 Task: Get a notification when it's time for the morning meditation.
Action: Mouse moved to (96, 119)
Screenshot: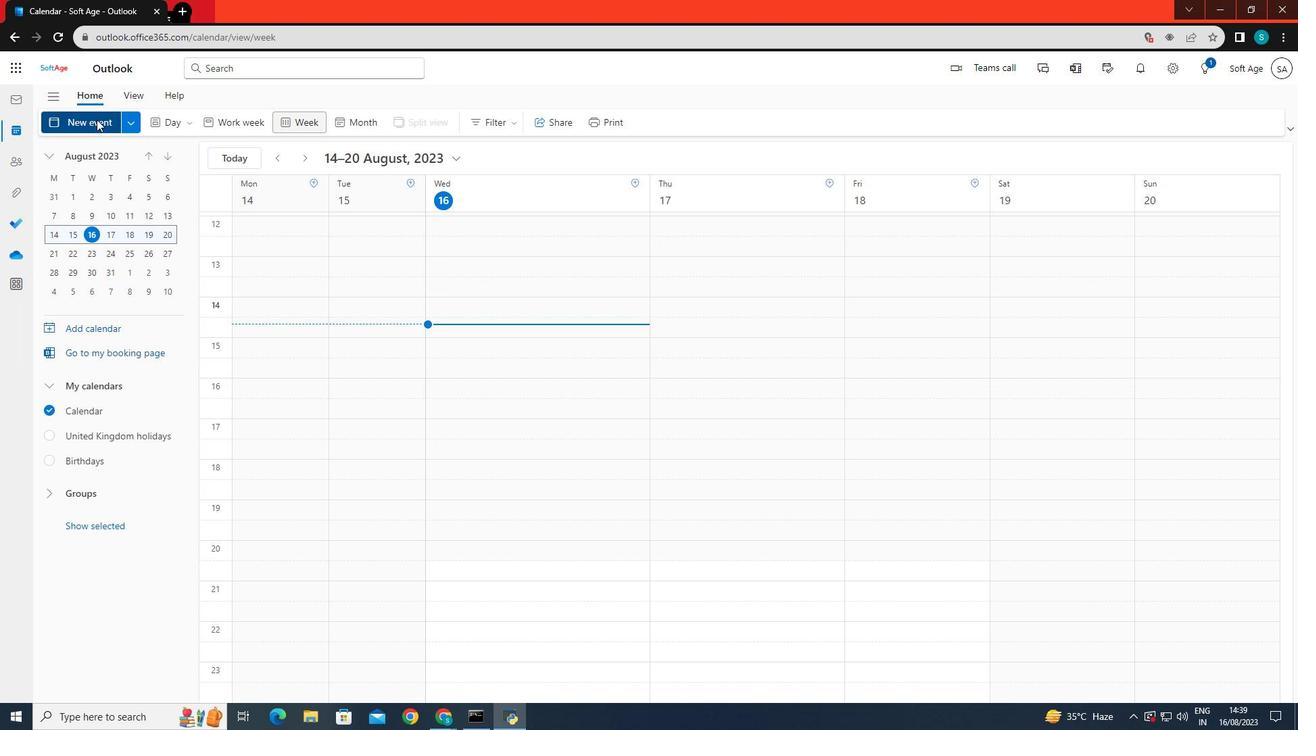 
Action: Mouse pressed left at (96, 119)
Screenshot: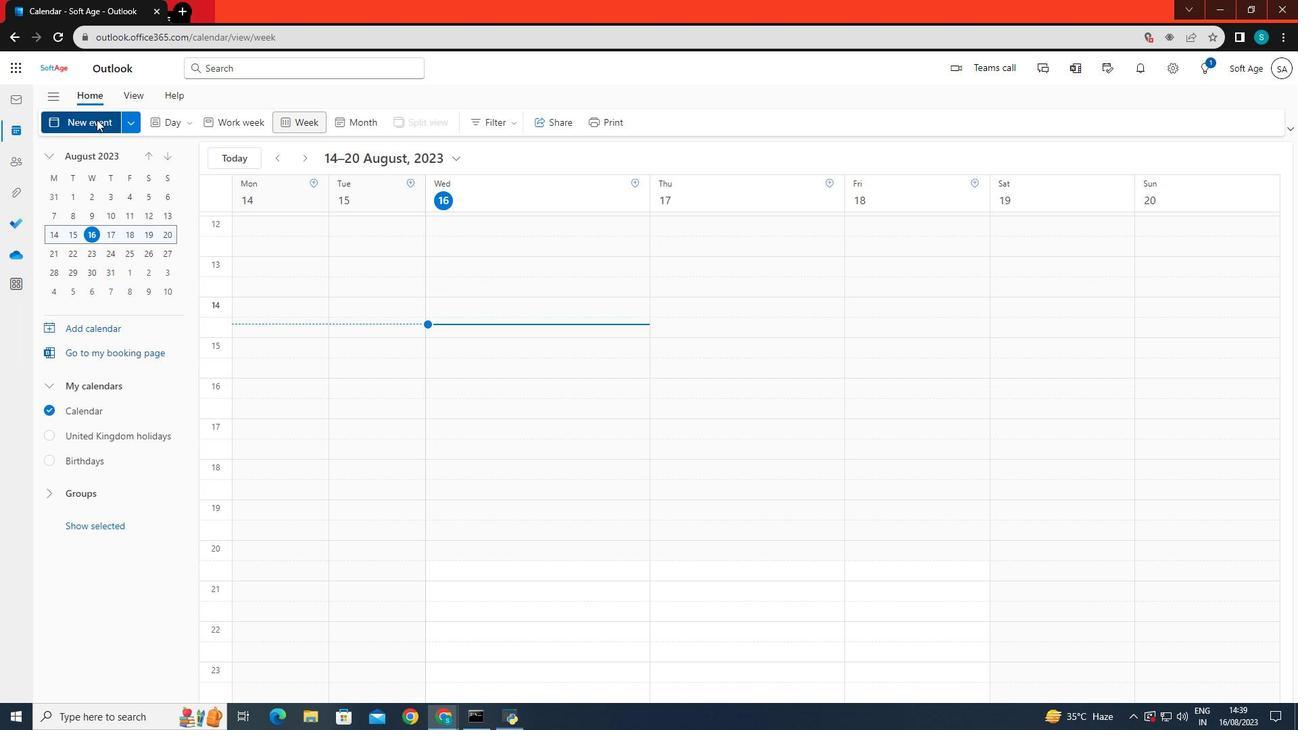 
Action: Mouse moved to (363, 200)
Screenshot: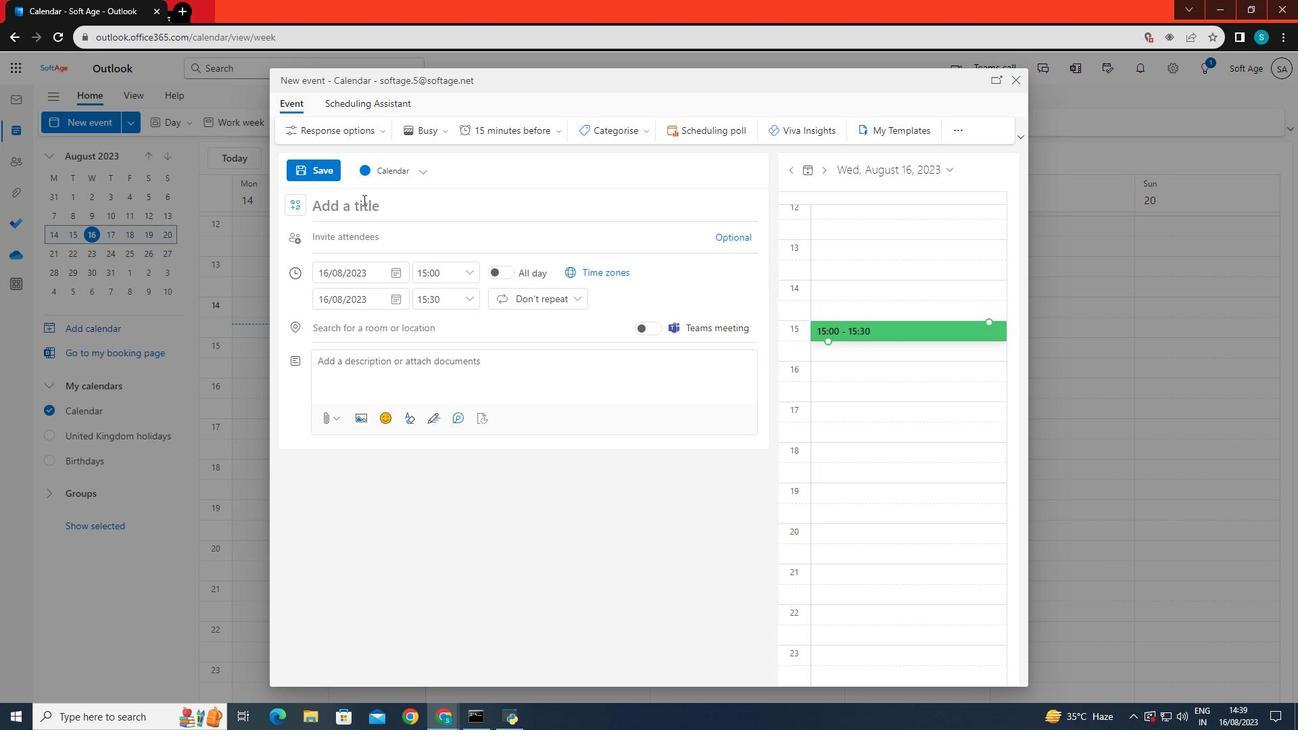 
Action: Mouse pressed left at (363, 200)
Screenshot: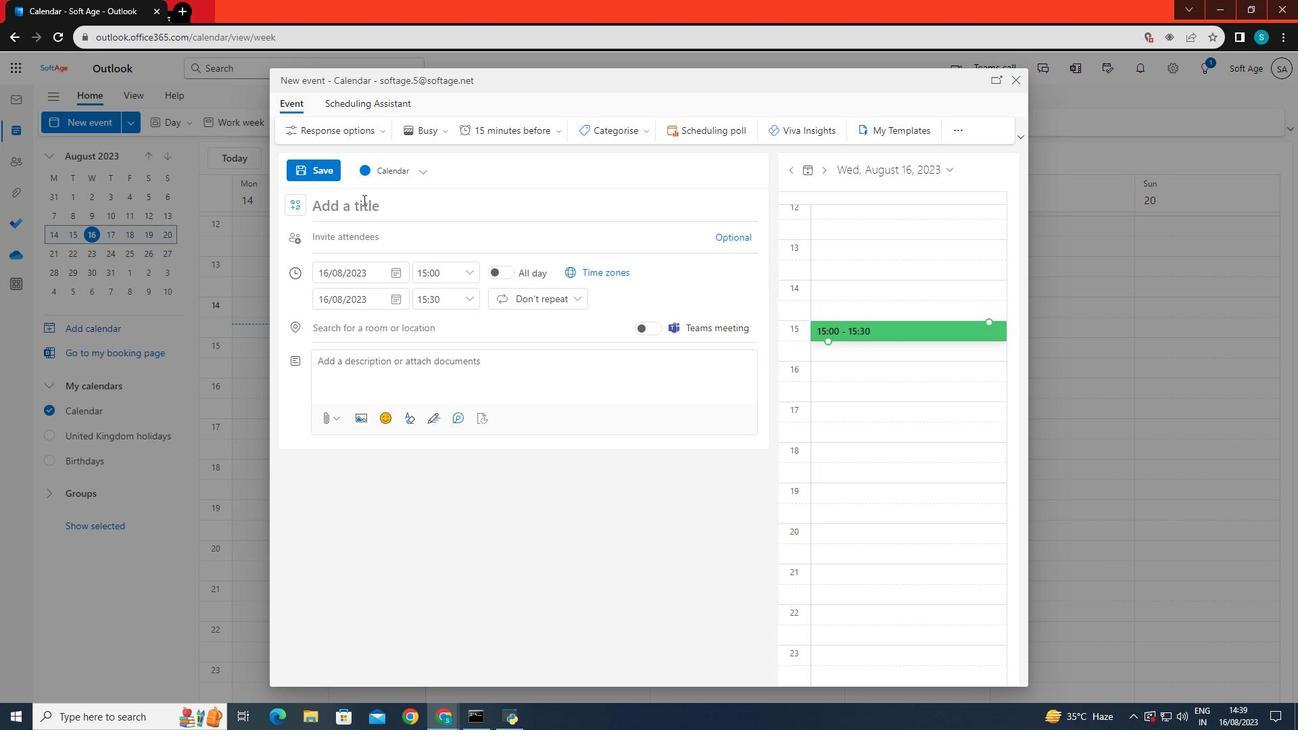 
Action: Mouse moved to (363, 204)
Screenshot: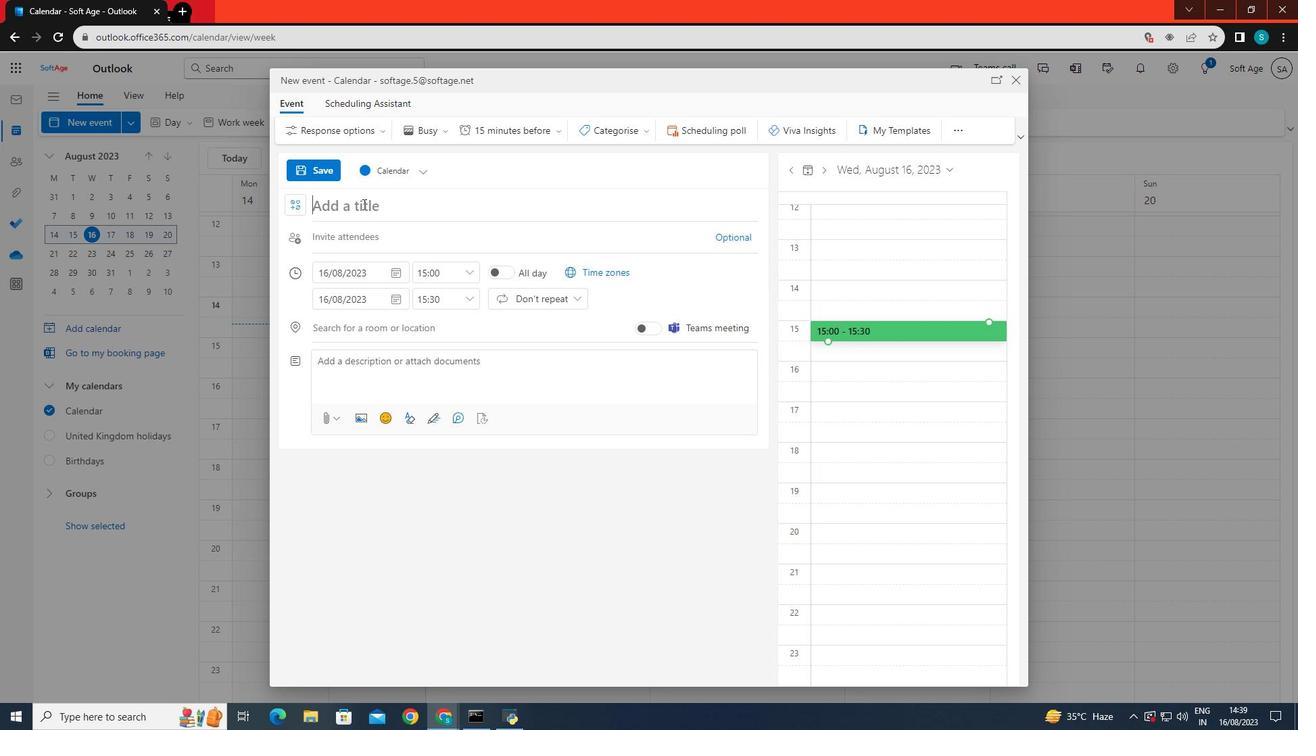 
Action: Key pressed <Key.caps_lock>N<Key.caps_lock>otification<Key.space>
Screenshot: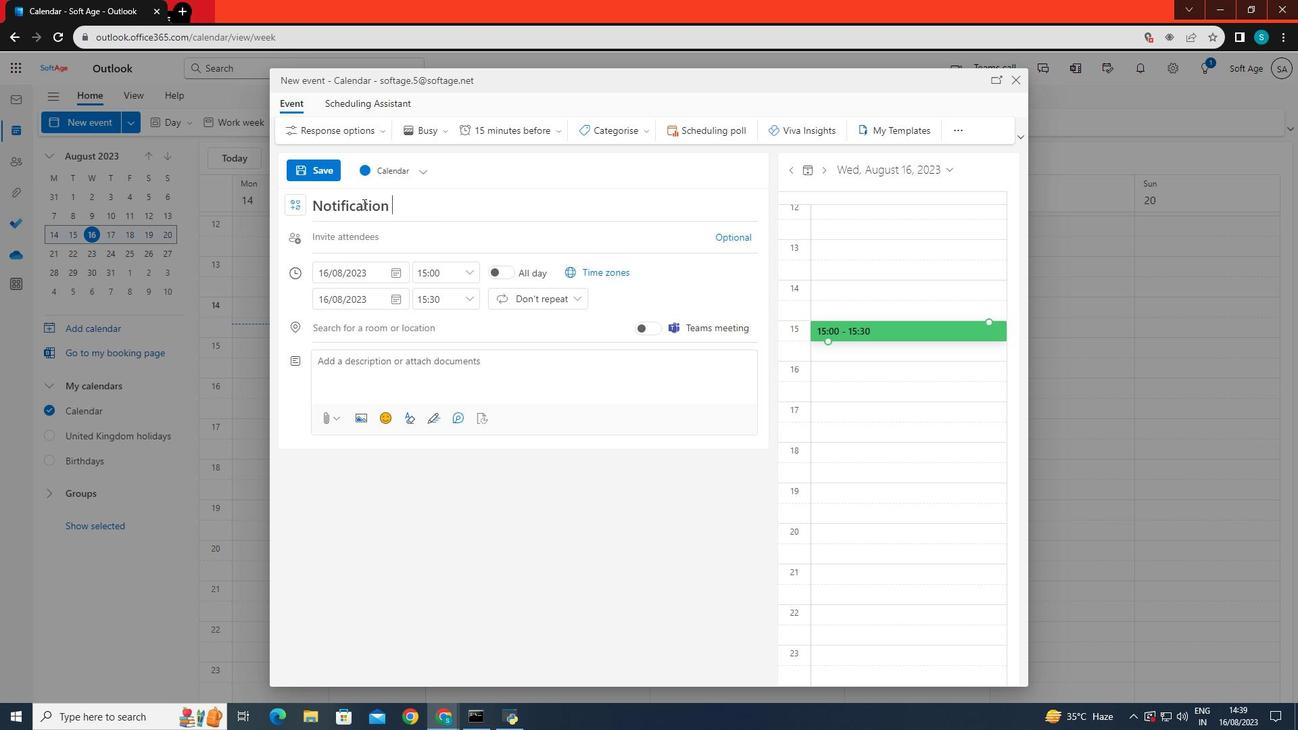 
Action: Mouse moved to (429, 268)
Screenshot: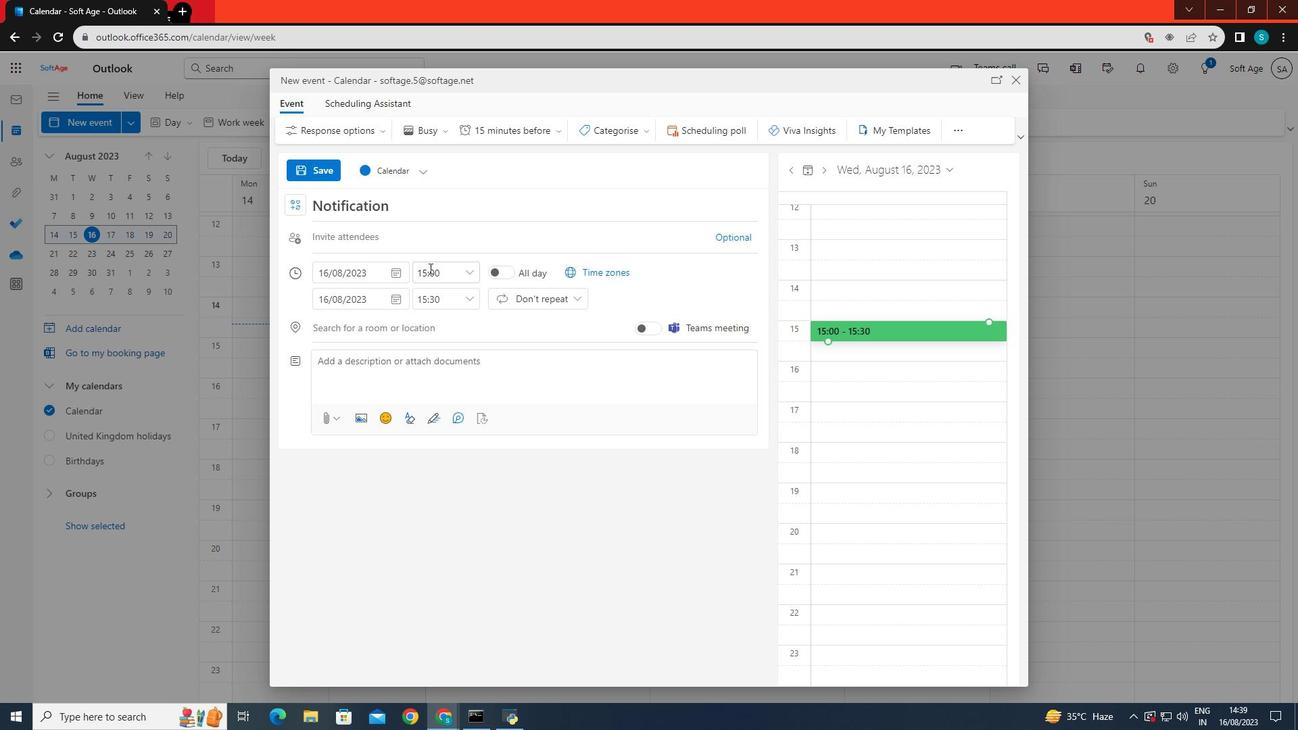 
Action: Mouse pressed left at (429, 268)
Screenshot: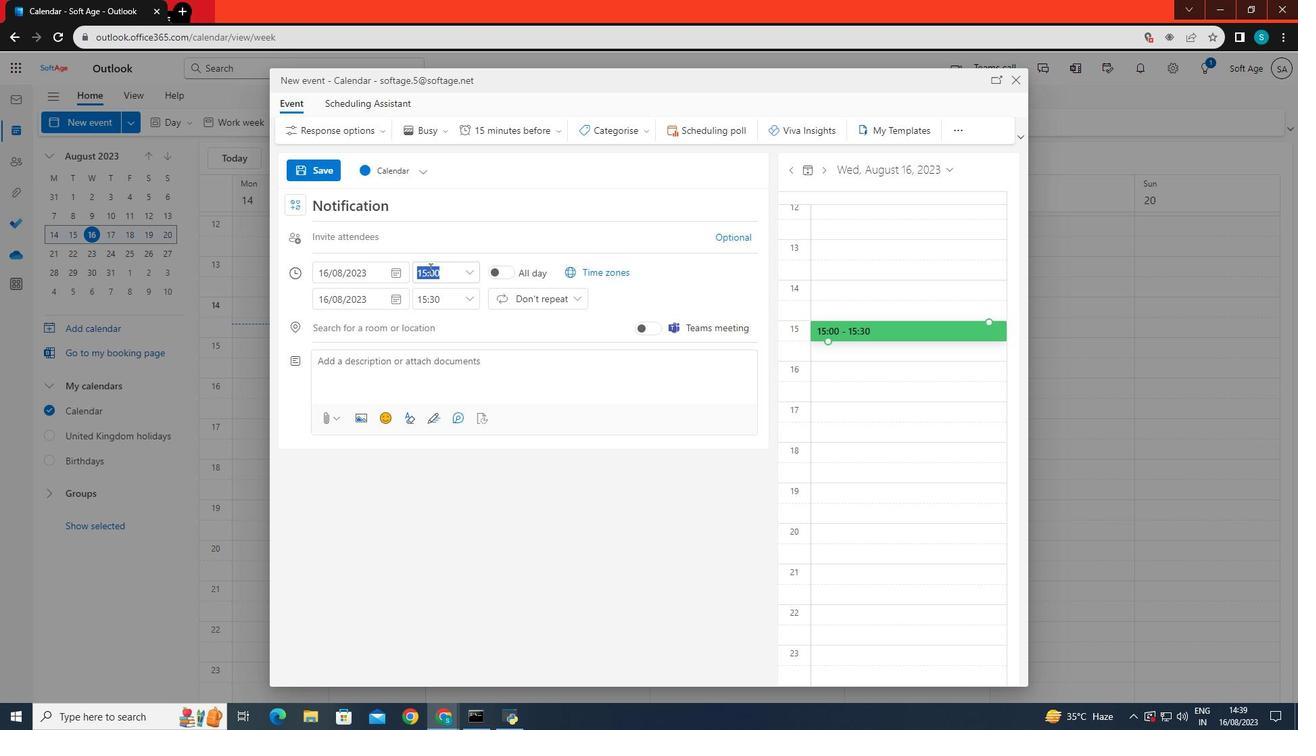 
Action: Mouse moved to (472, 270)
Screenshot: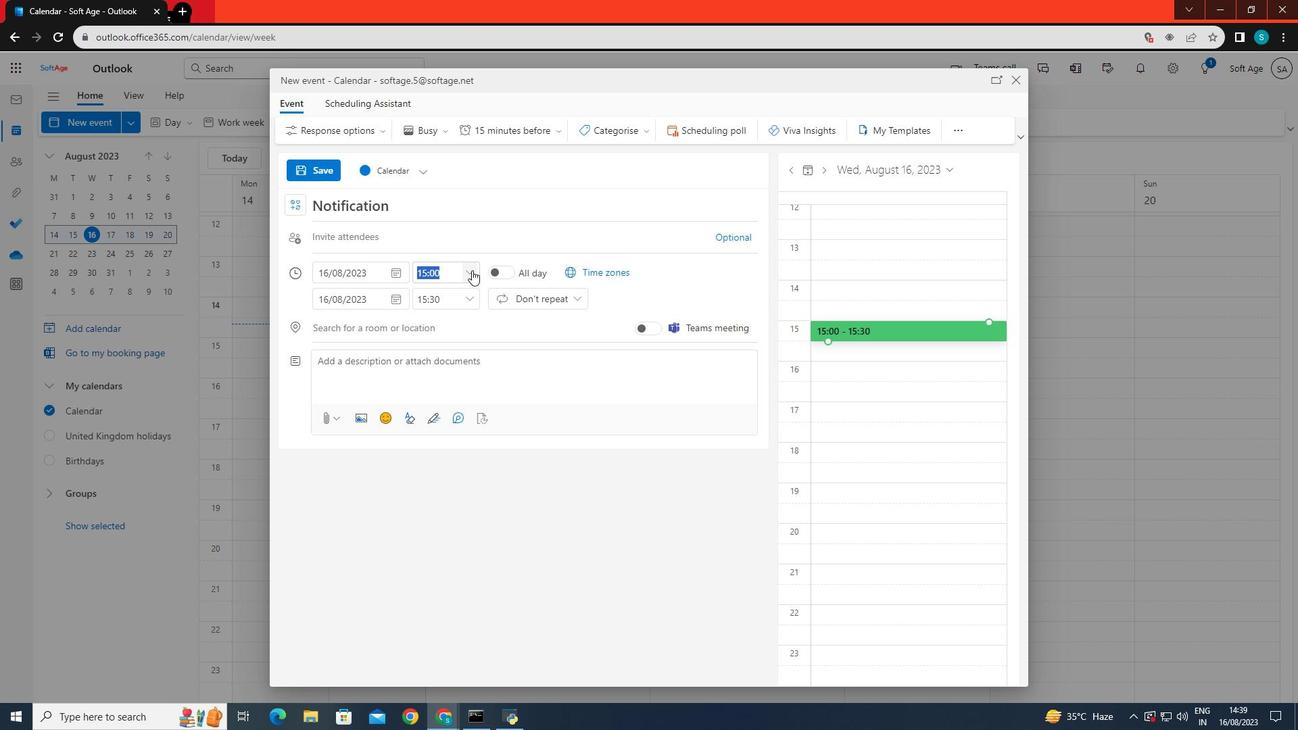 
Action: Mouse pressed left at (472, 270)
Screenshot: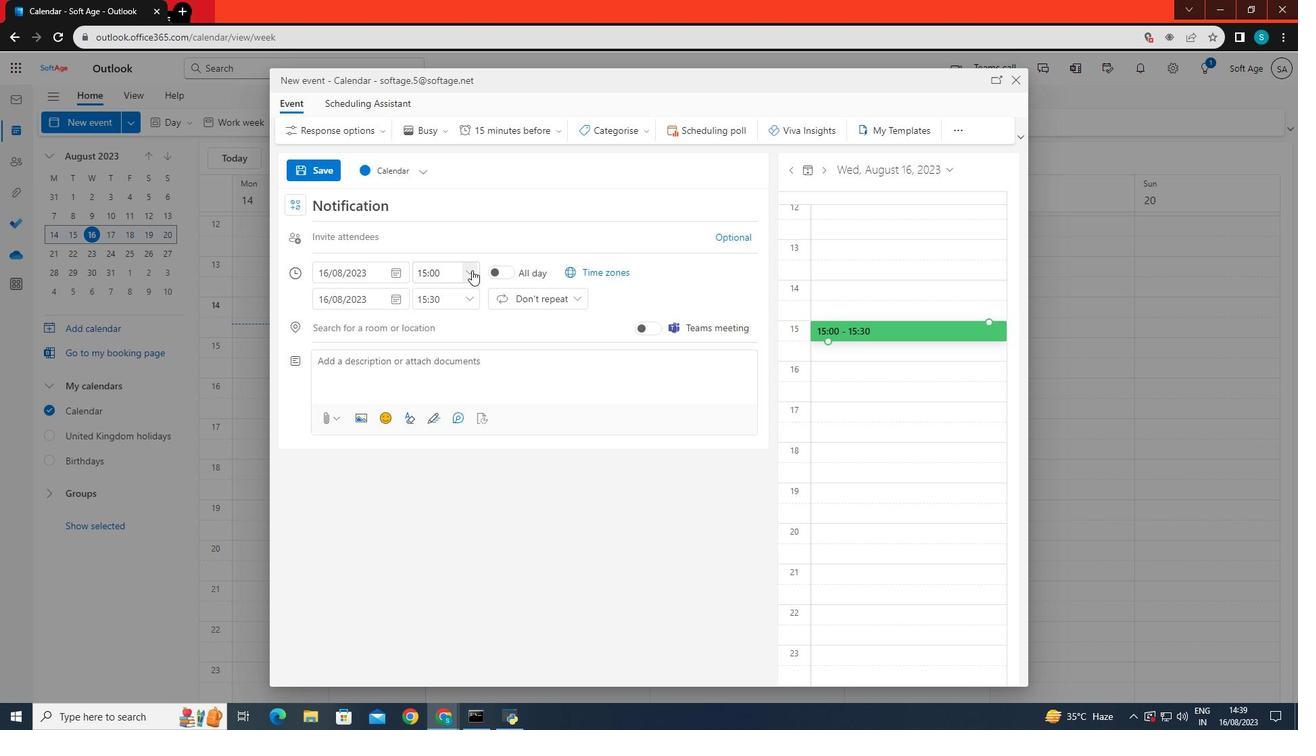 
Action: Mouse moved to (451, 318)
Screenshot: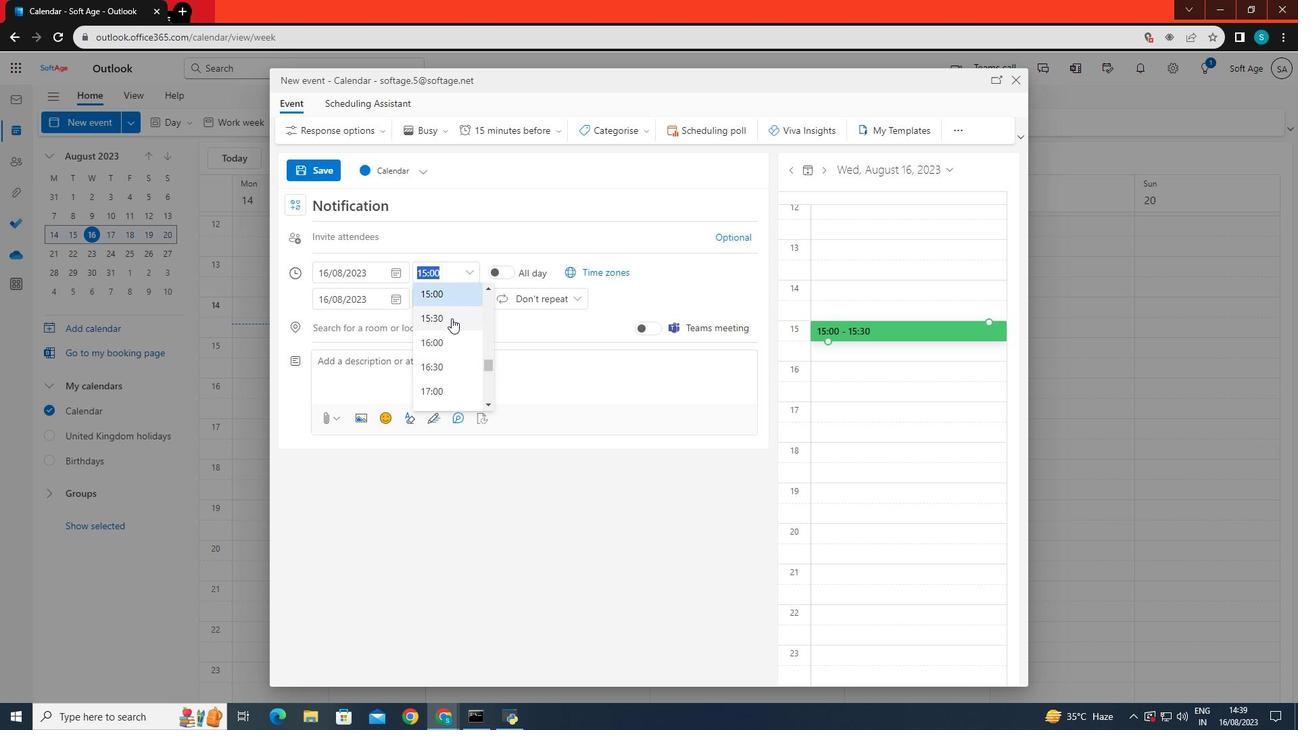 
Action: Mouse scrolled (451, 319) with delta (0, 0)
Screenshot: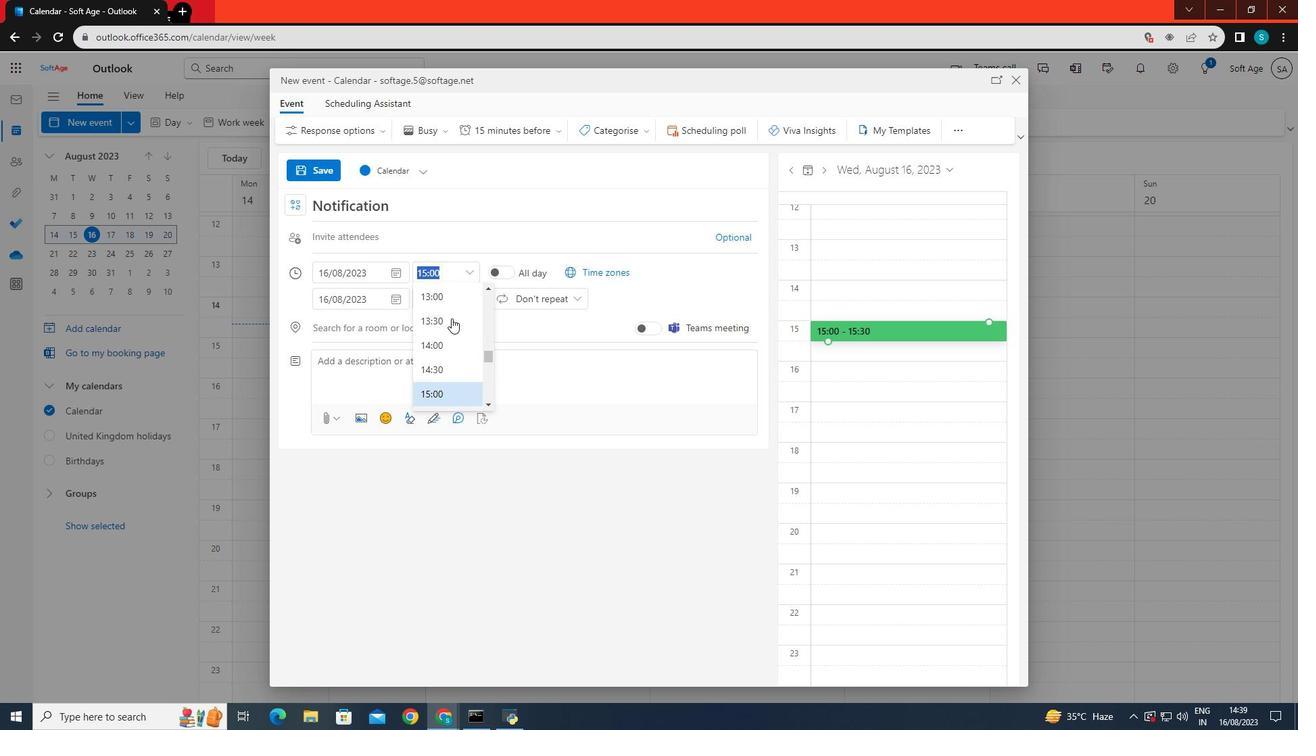 
Action: Mouse scrolled (451, 319) with delta (0, 0)
Screenshot: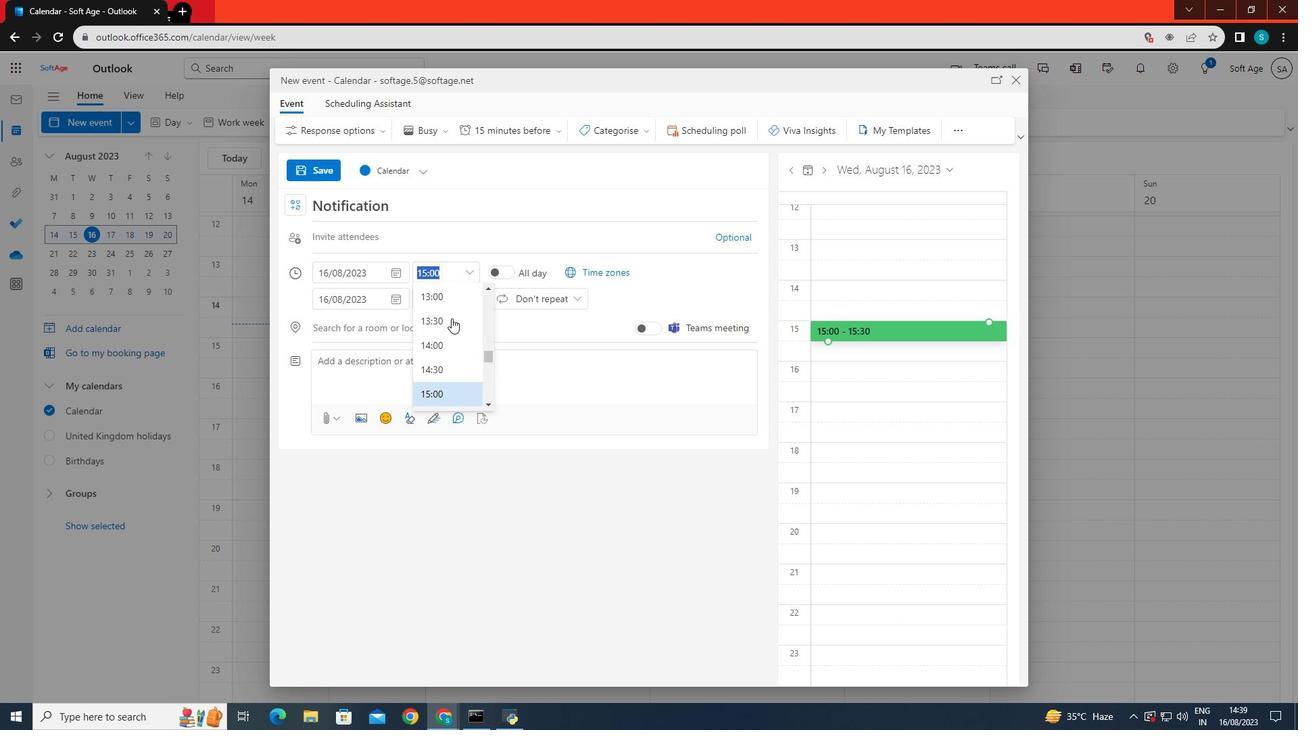 
Action: Mouse scrolled (451, 319) with delta (0, 0)
Screenshot: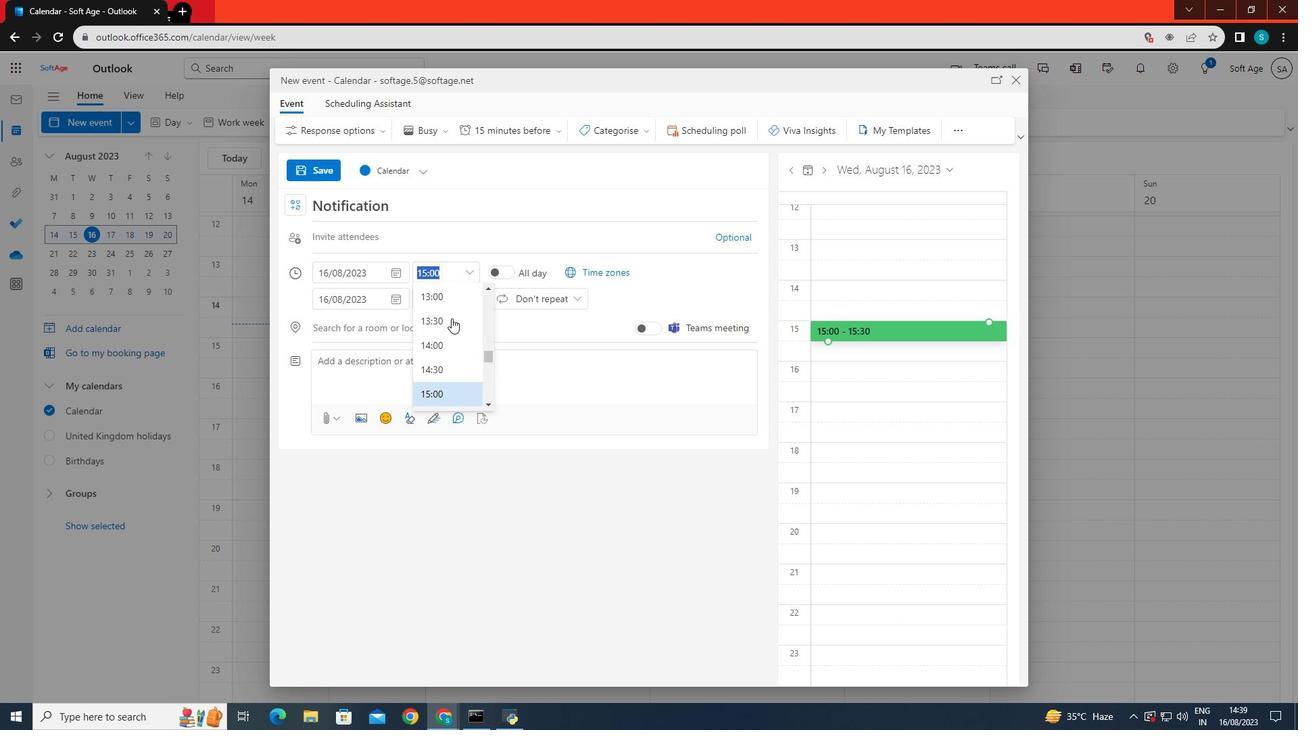 
Action: Mouse scrolled (451, 319) with delta (0, 0)
Screenshot: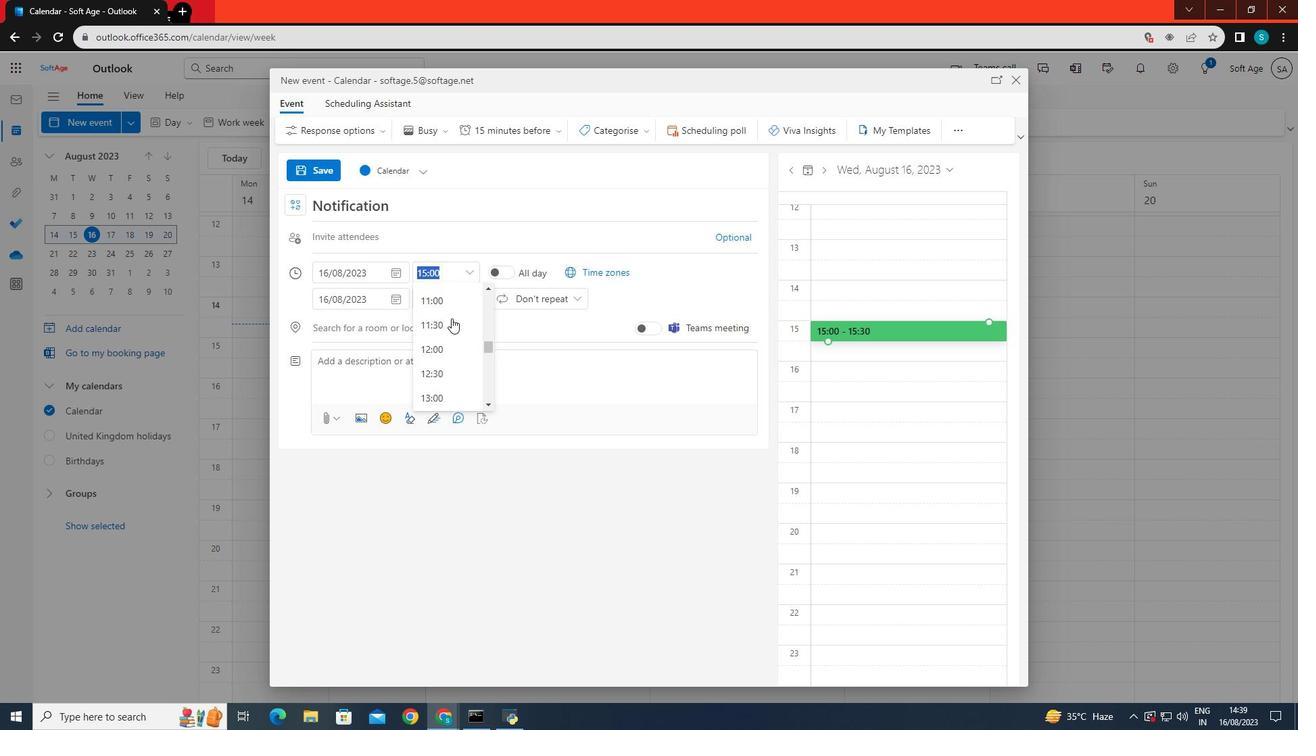 
Action: Mouse moved to (449, 320)
Screenshot: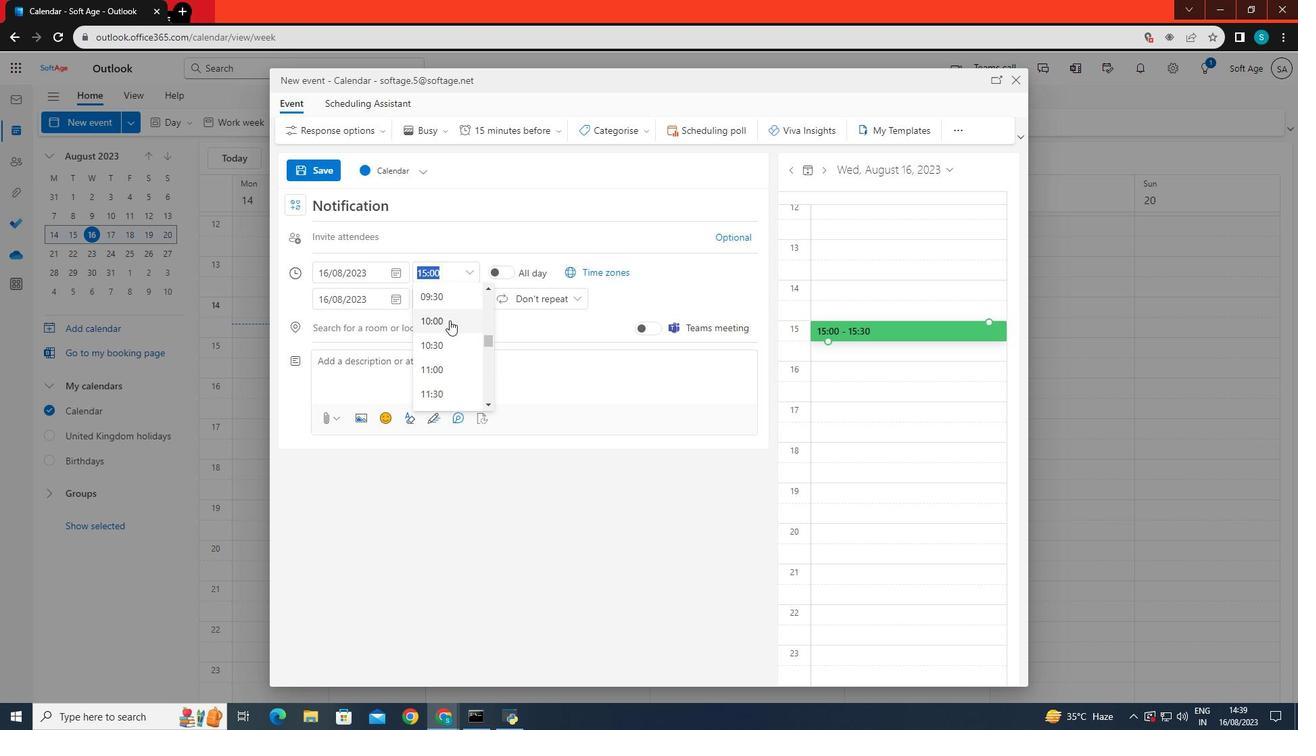 
Action: Mouse scrolled (449, 321) with delta (0, 0)
Screenshot: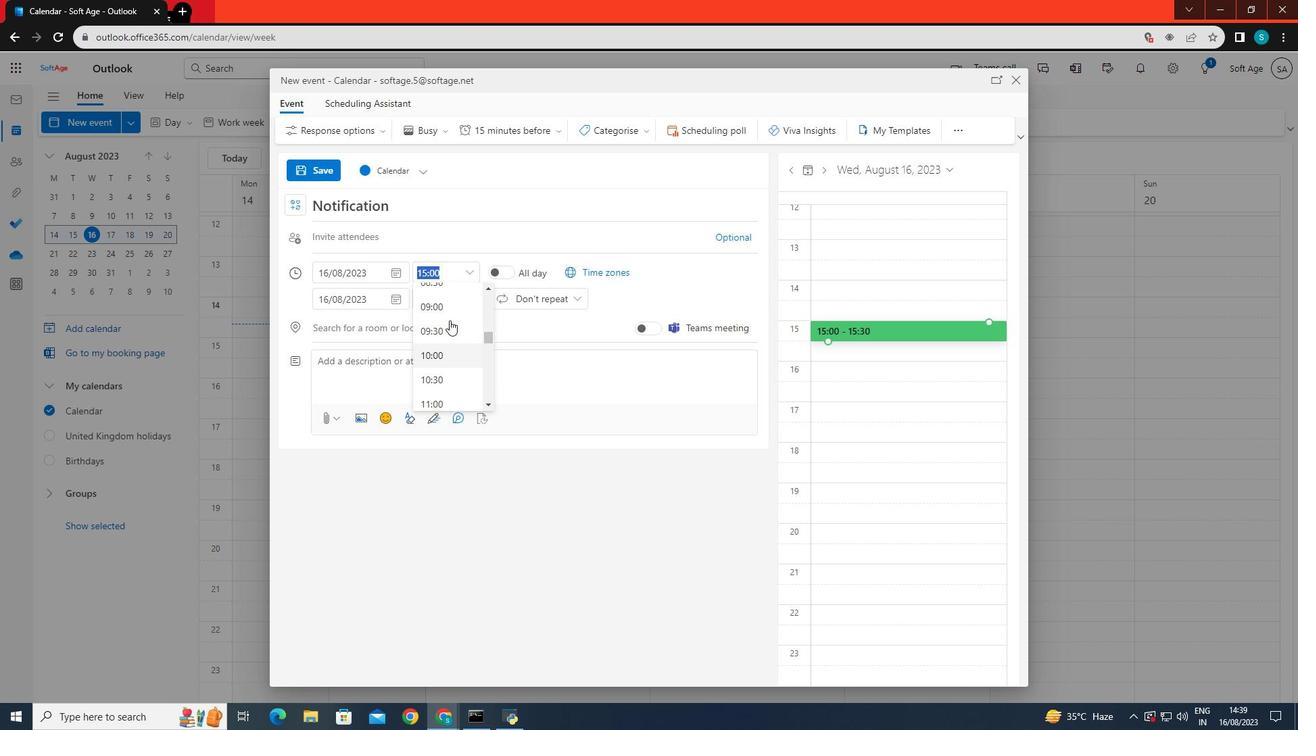 
Action: Mouse moved to (448, 321)
Screenshot: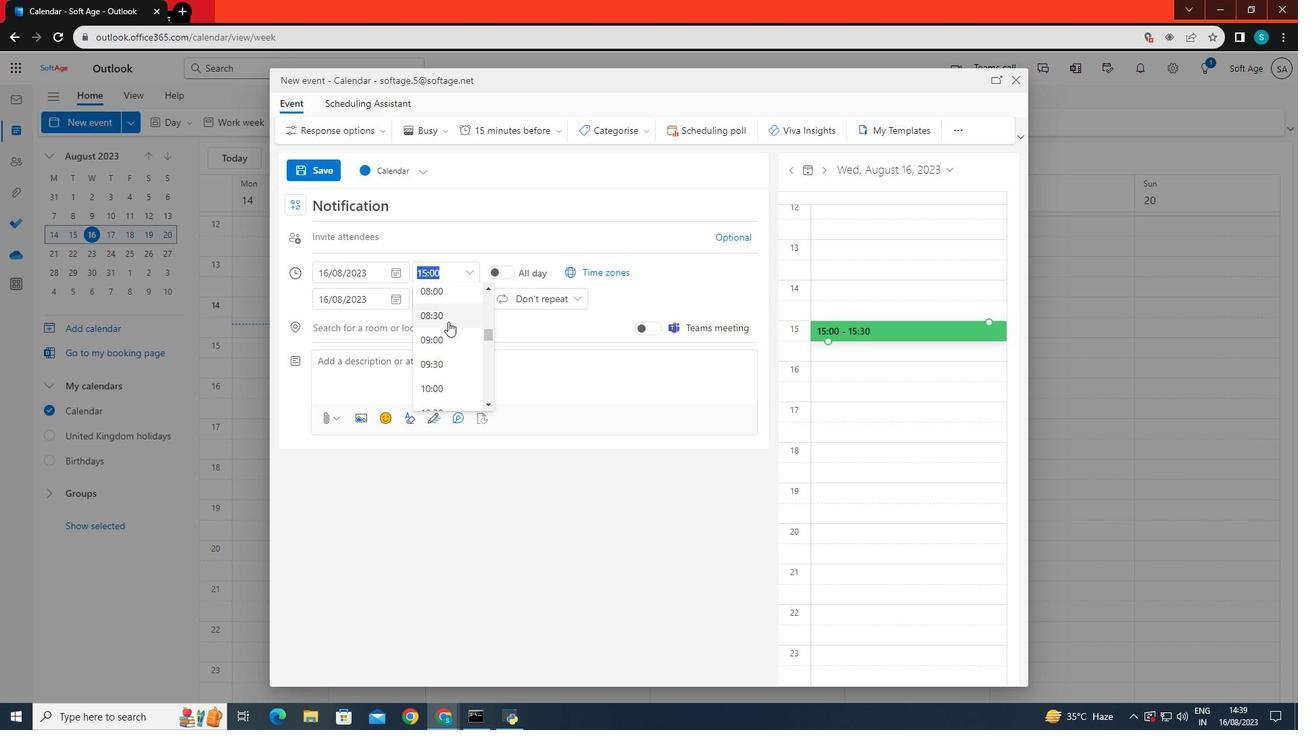 
Action: Mouse scrolled (448, 322) with delta (0, 0)
Screenshot: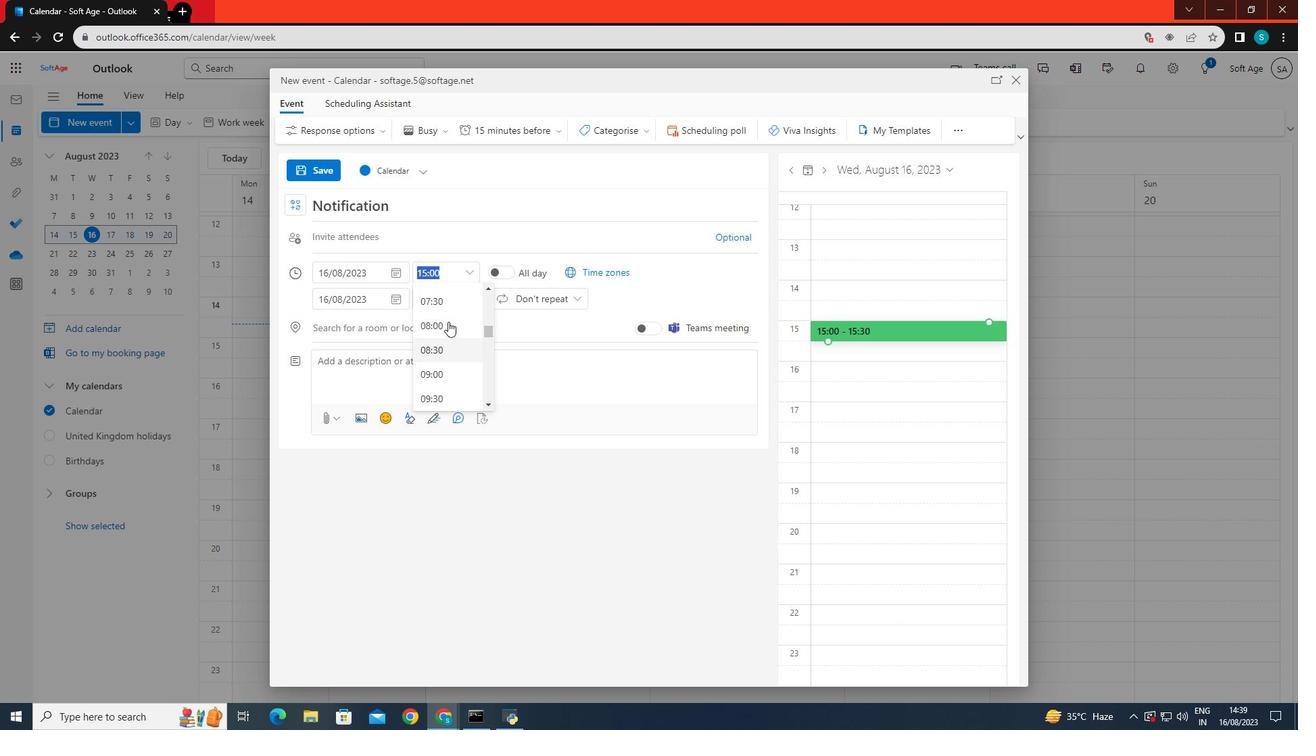 
Action: Mouse scrolled (448, 322) with delta (0, 0)
Screenshot: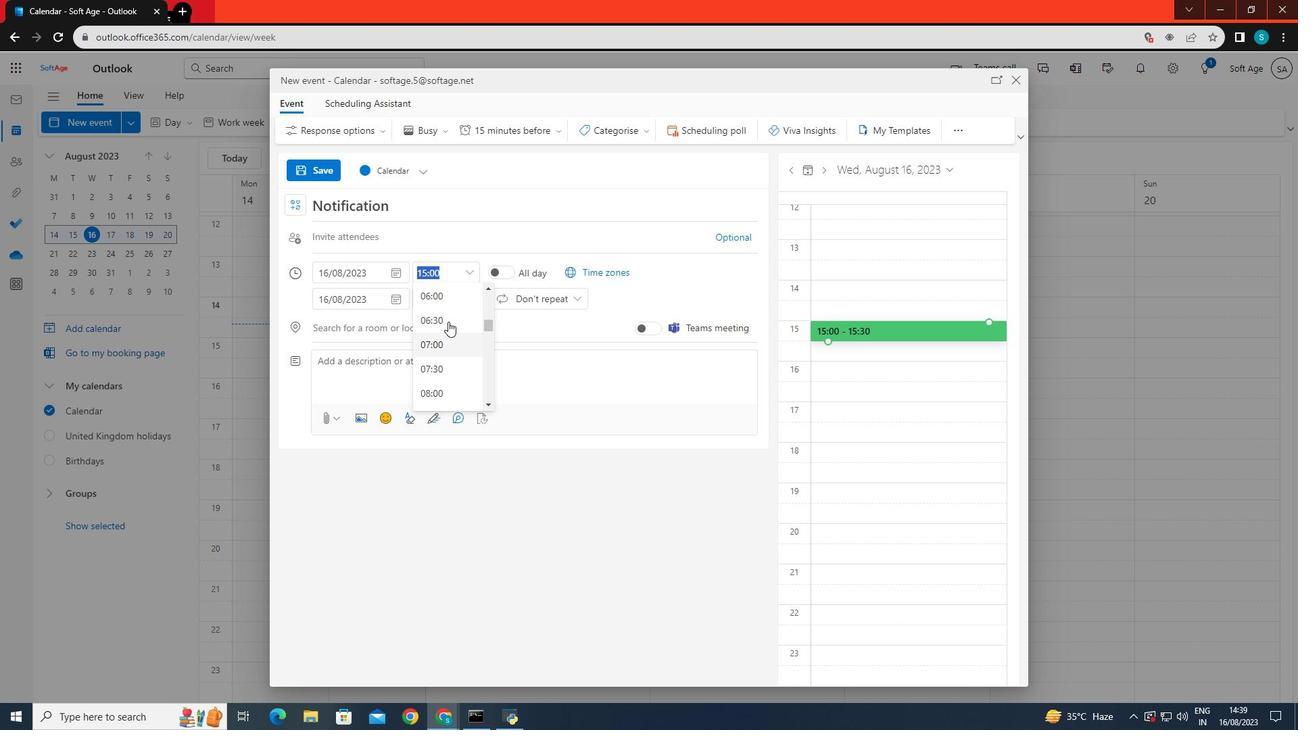 
Action: Mouse scrolled (448, 322) with delta (0, 0)
Screenshot: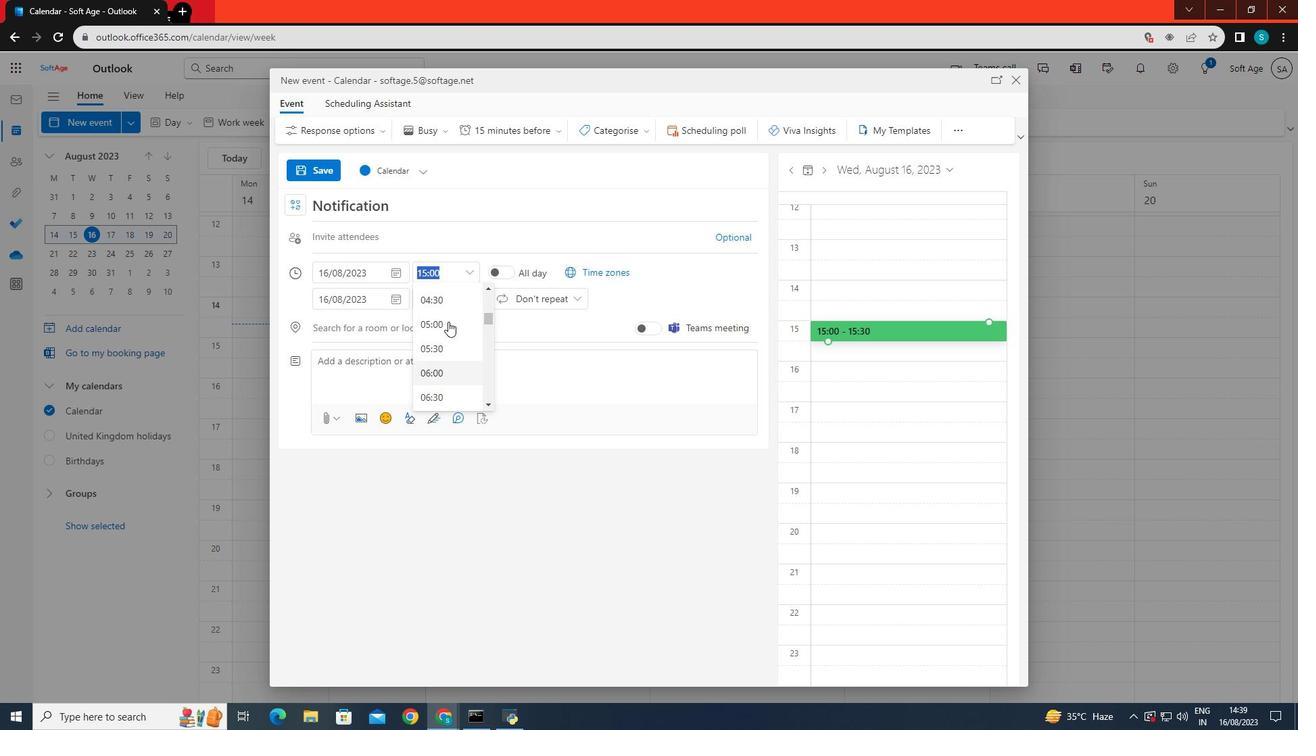 
Action: Mouse moved to (437, 330)
Screenshot: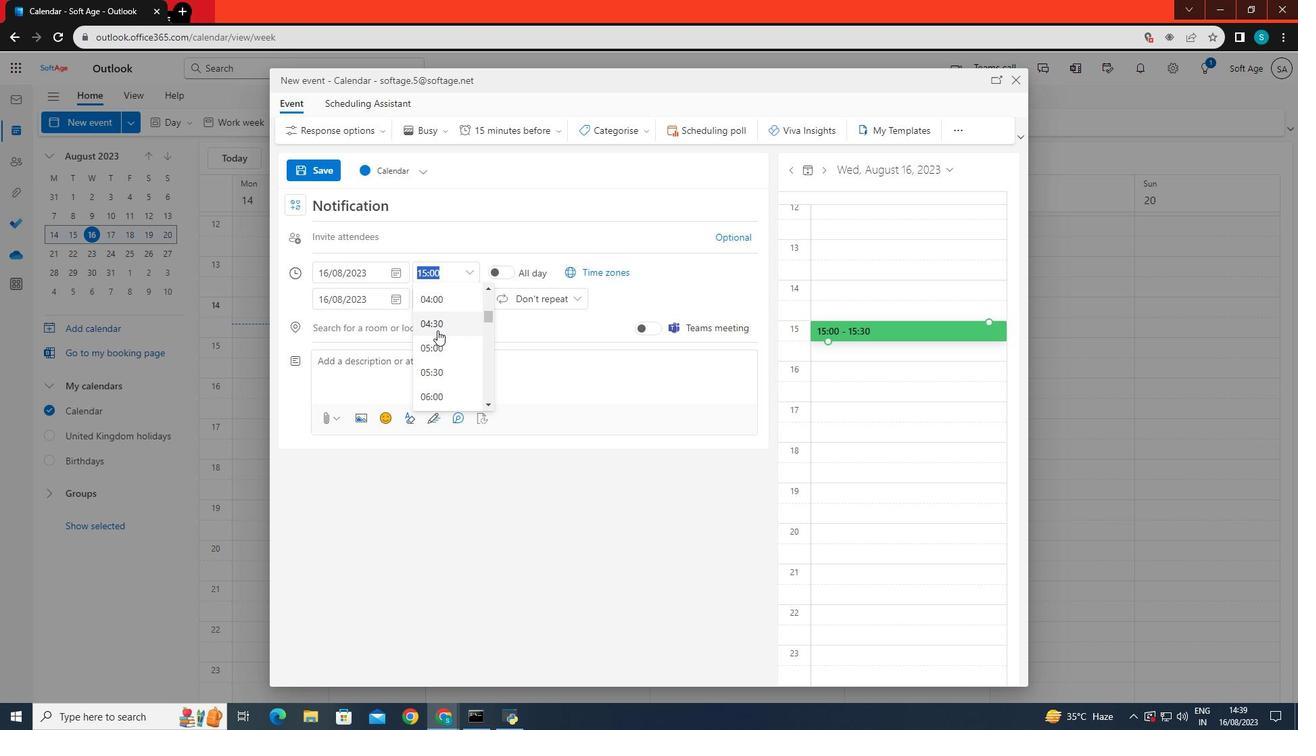 
Action: Mouse scrolled (437, 331) with delta (0, 0)
Screenshot: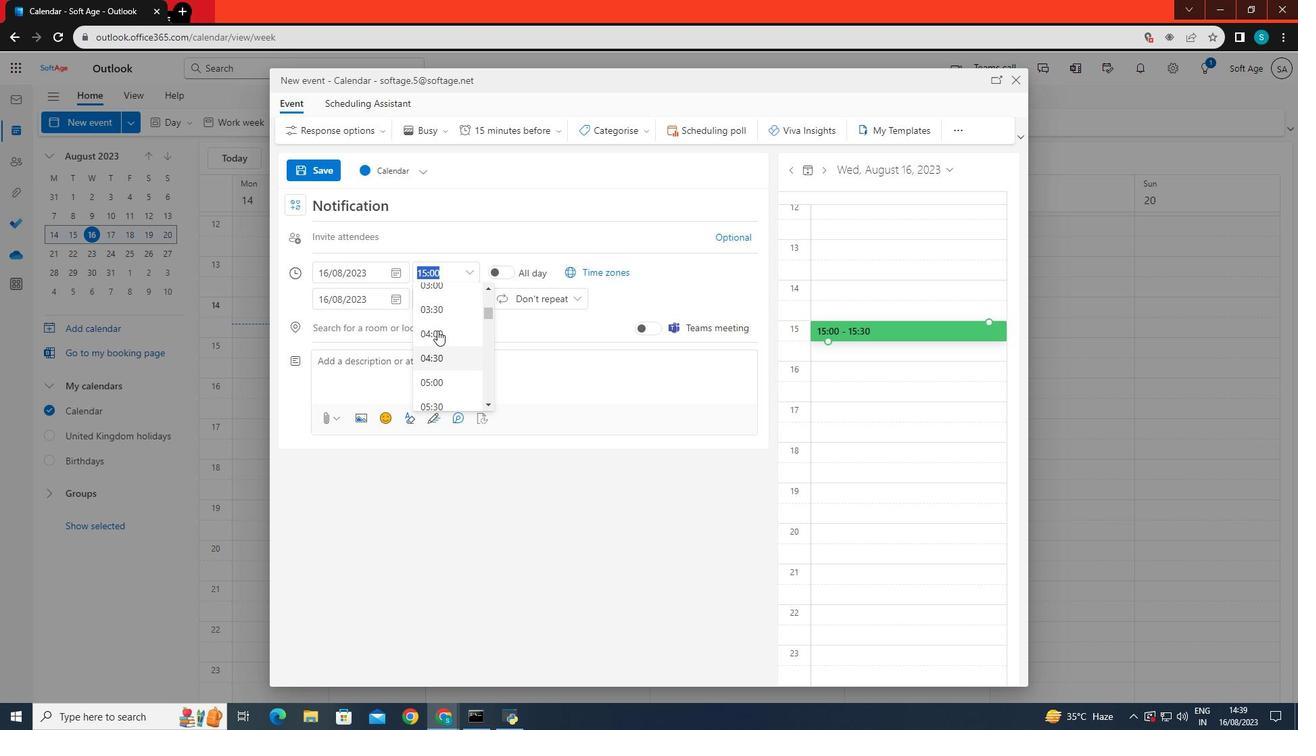 
Action: Mouse moved to (440, 333)
Screenshot: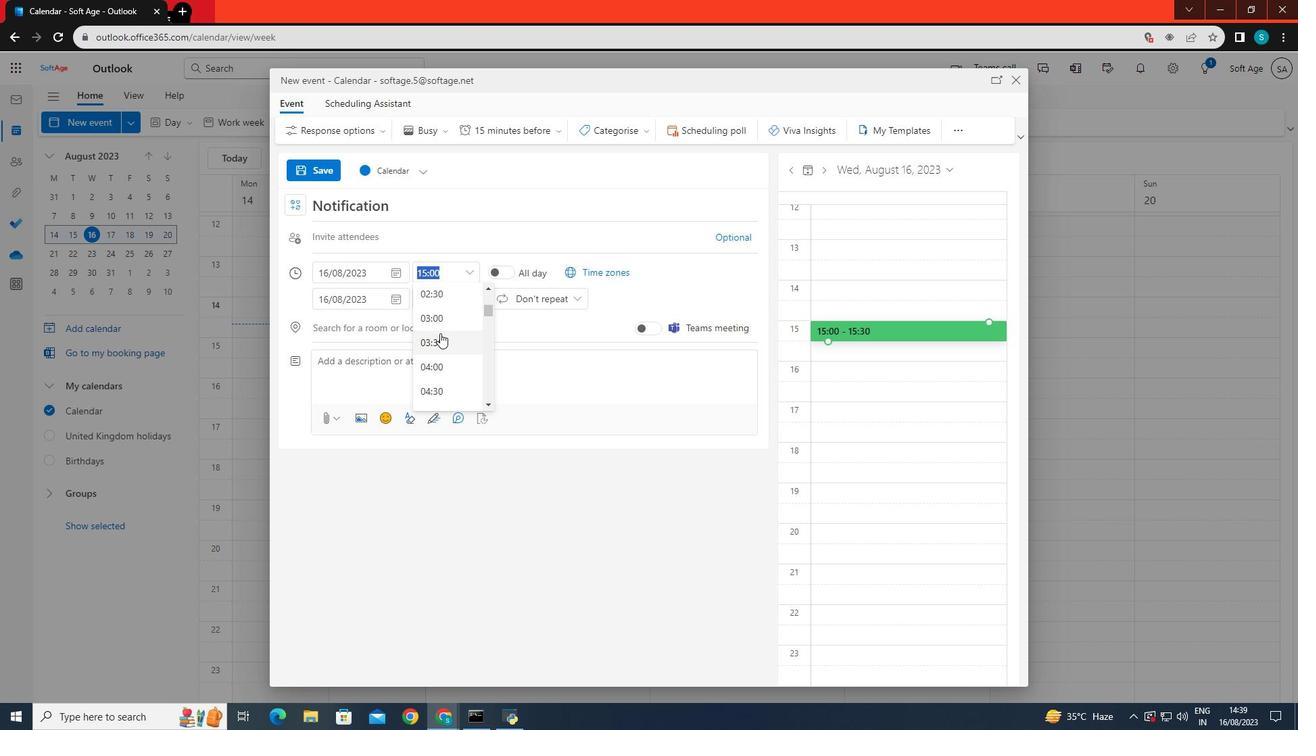 
Action: Mouse scrolled (440, 334) with delta (0, 0)
Screenshot: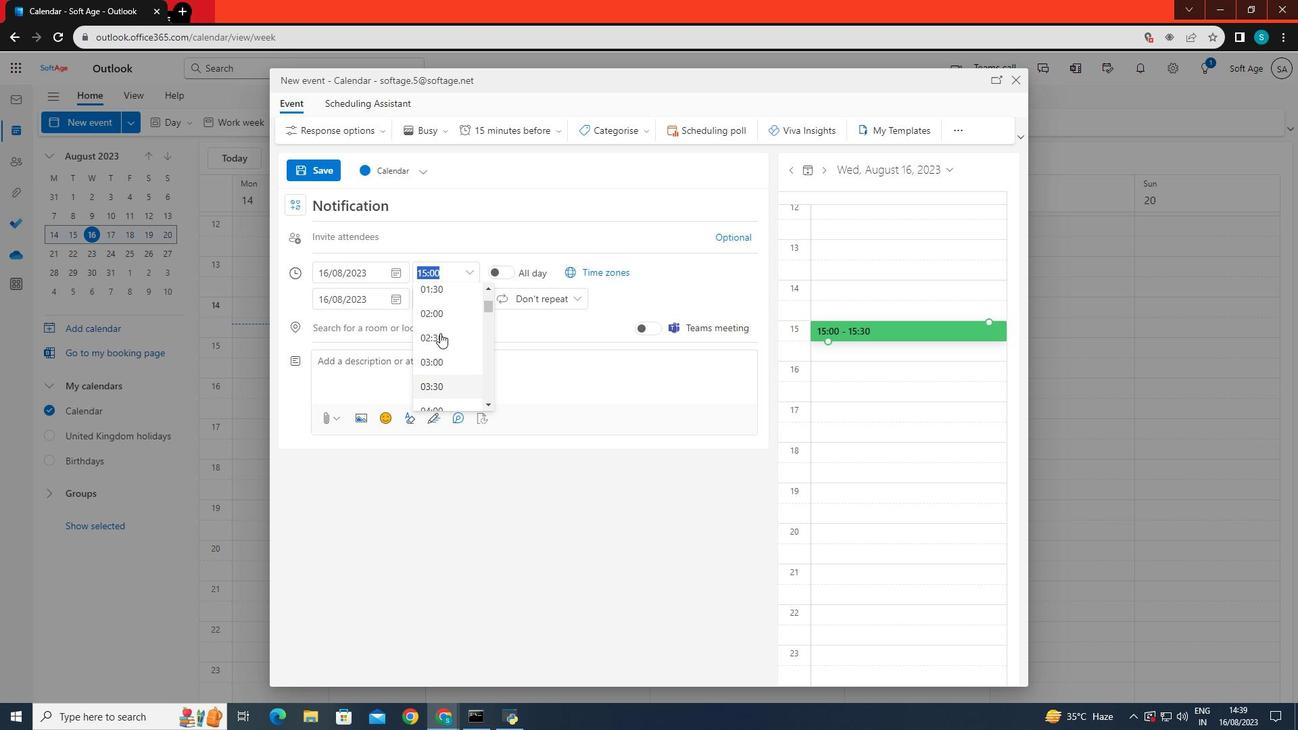 
Action: Mouse scrolled (440, 334) with delta (0, 0)
Screenshot: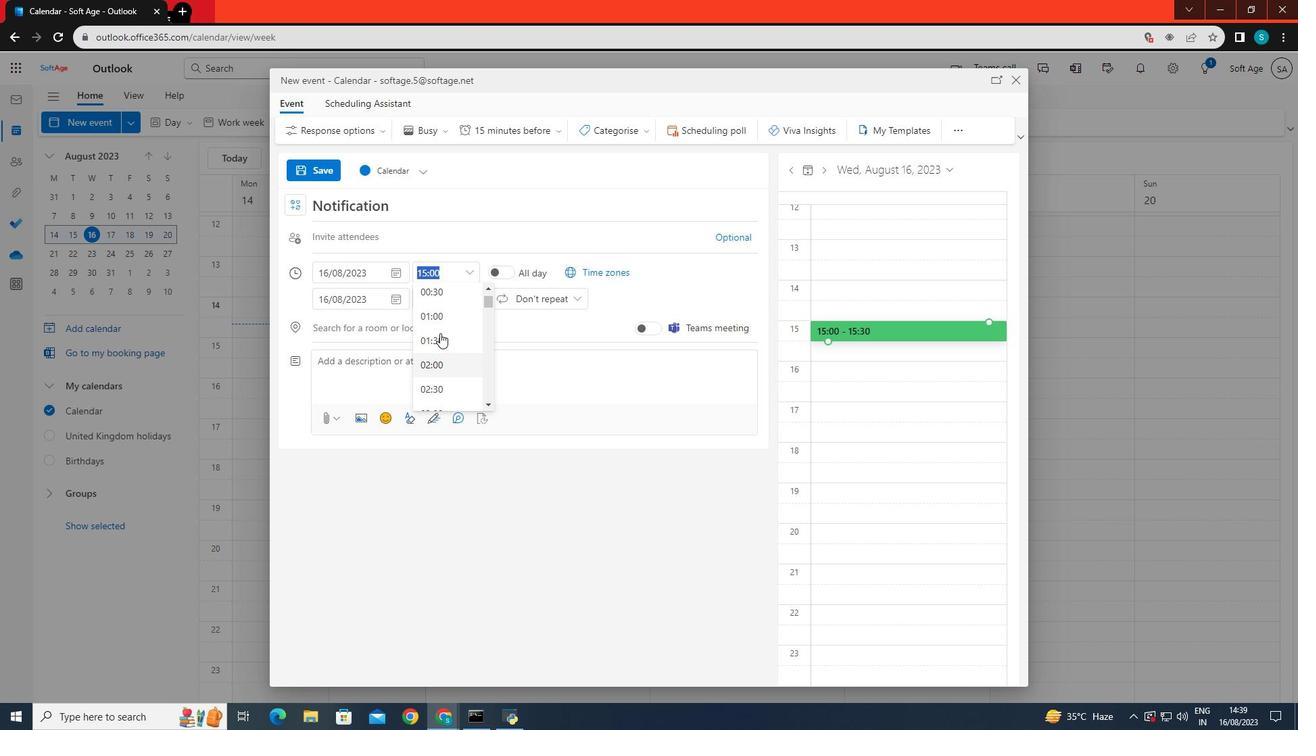 
Action: Mouse moved to (445, 341)
Screenshot: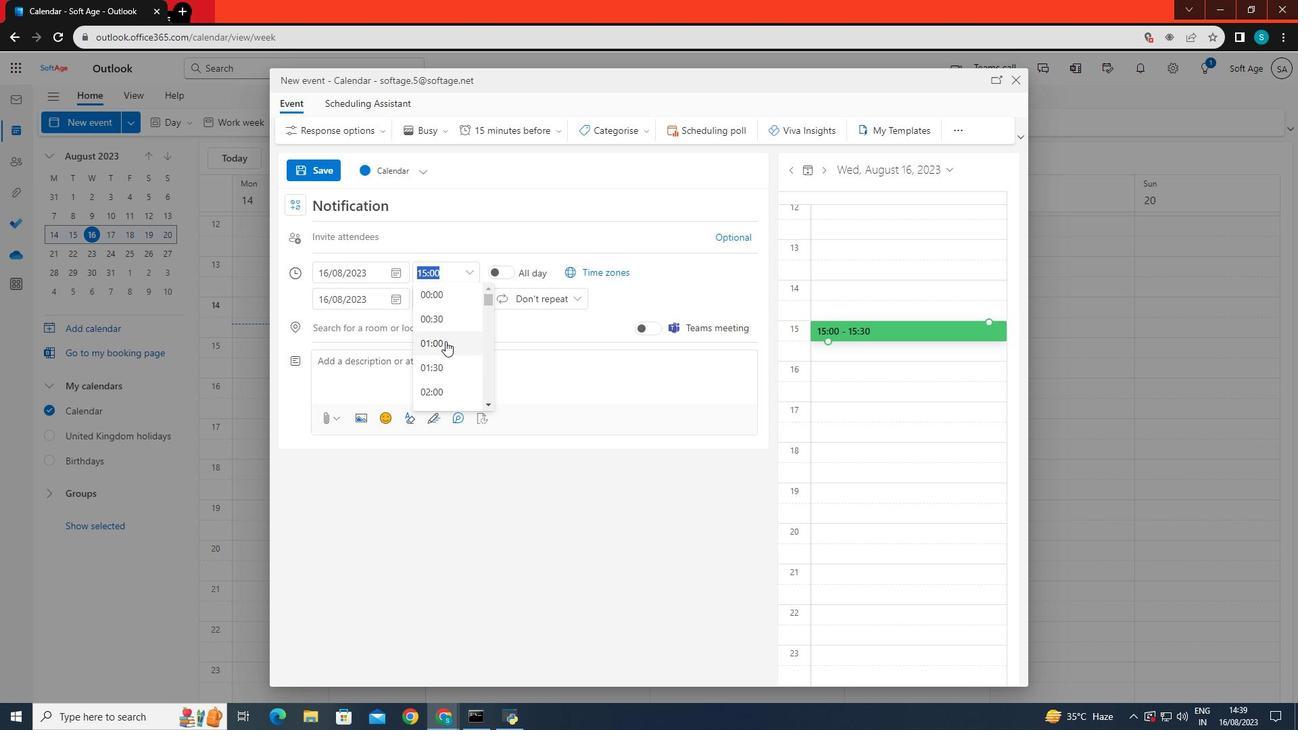 
Action: Mouse scrolled (445, 340) with delta (0, 0)
Screenshot: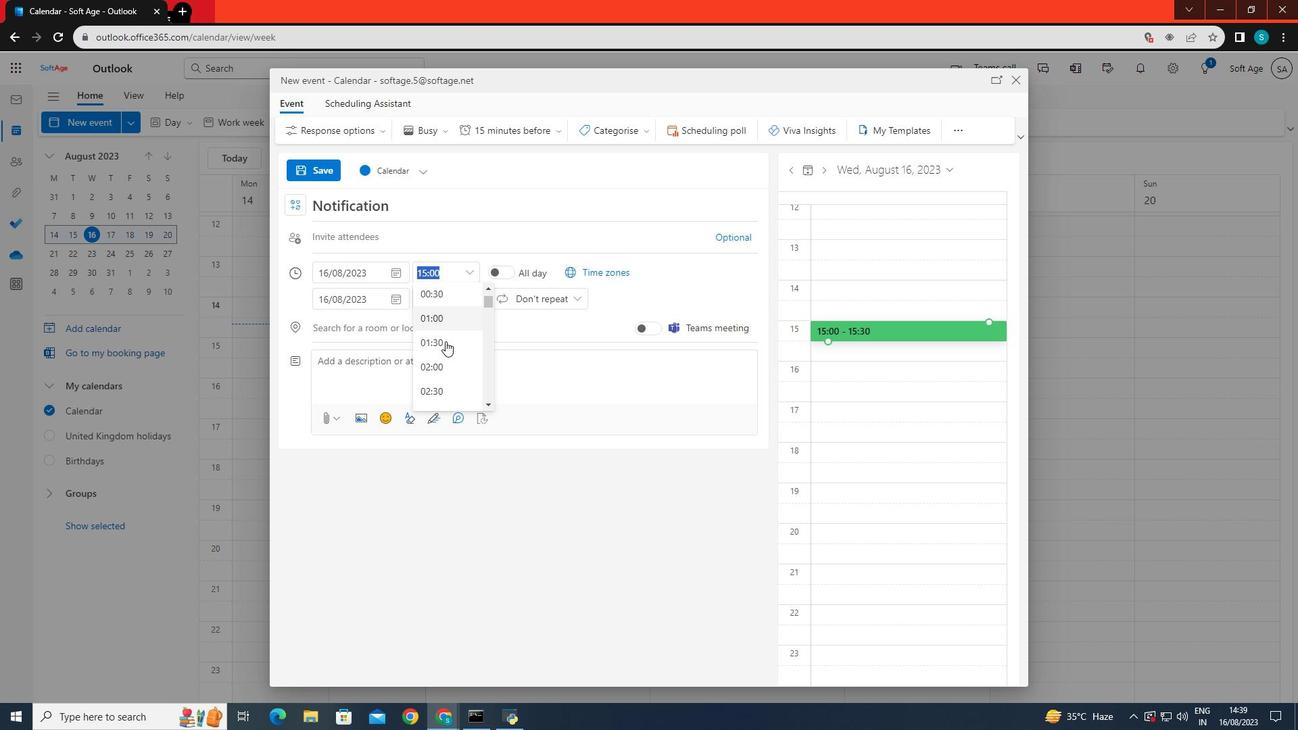 
Action: Mouse scrolled (445, 340) with delta (0, 0)
Screenshot: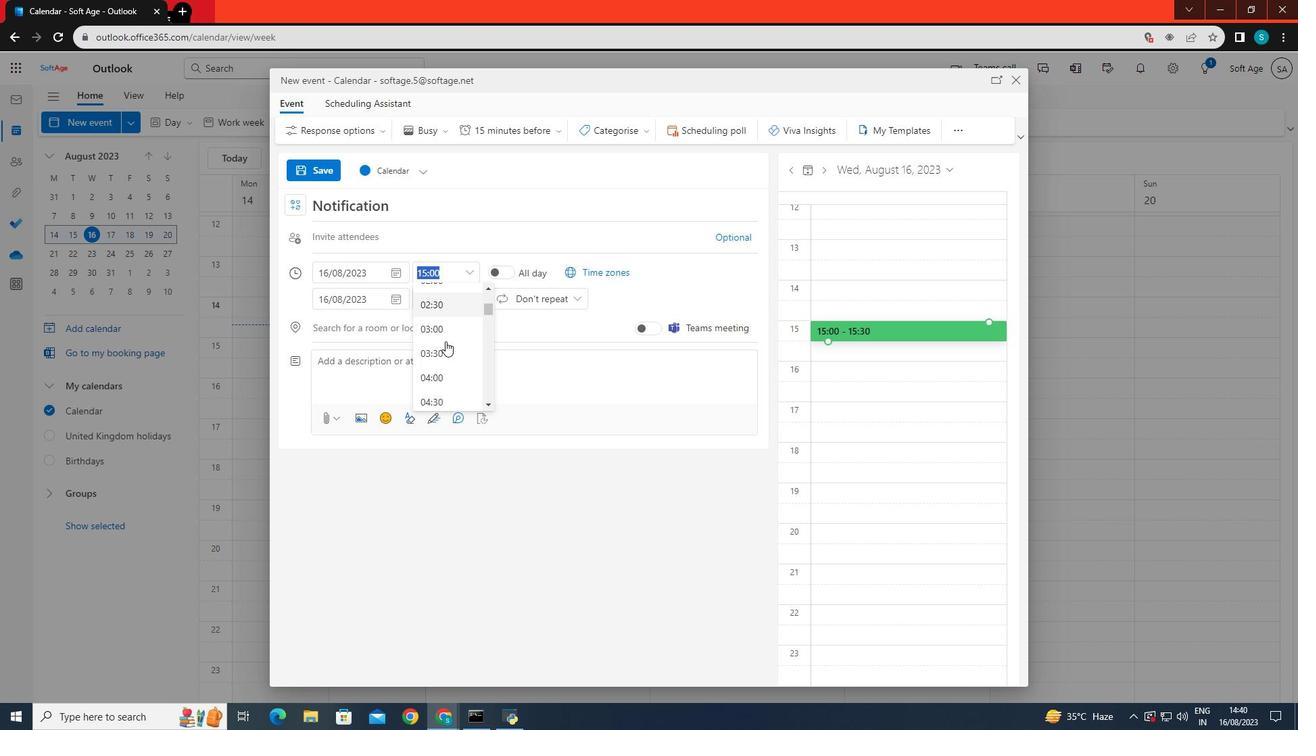 
Action: Mouse moved to (445, 350)
Screenshot: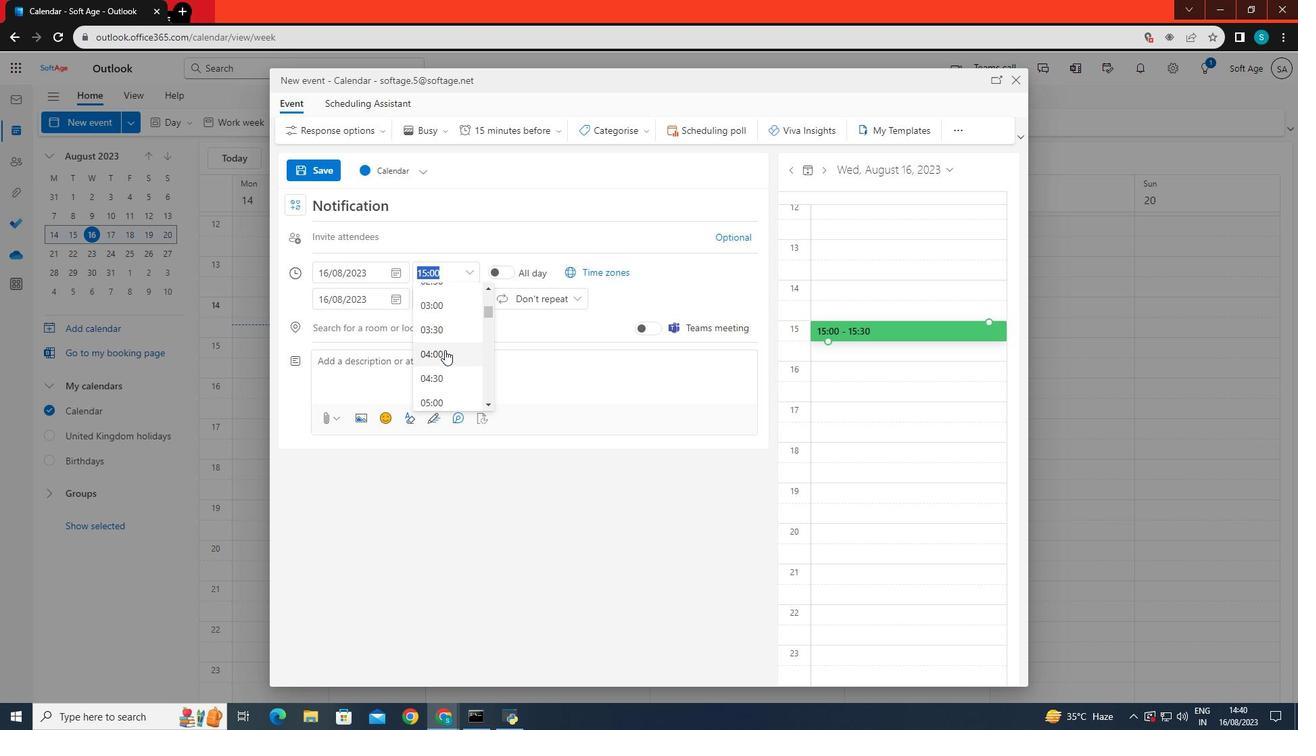 
Action: Mouse scrolled (445, 351) with delta (0, 0)
Screenshot: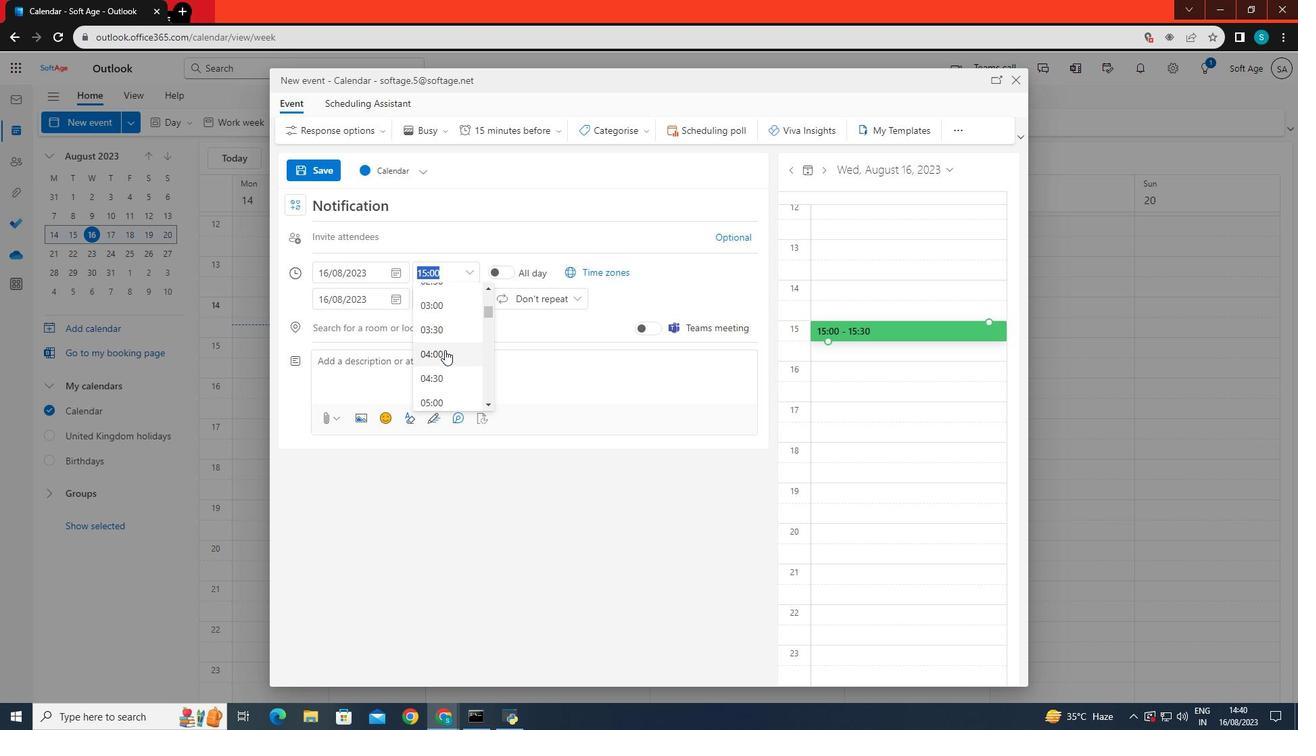 
Action: Mouse scrolled (445, 351) with delta (0, 0)
Screenshot: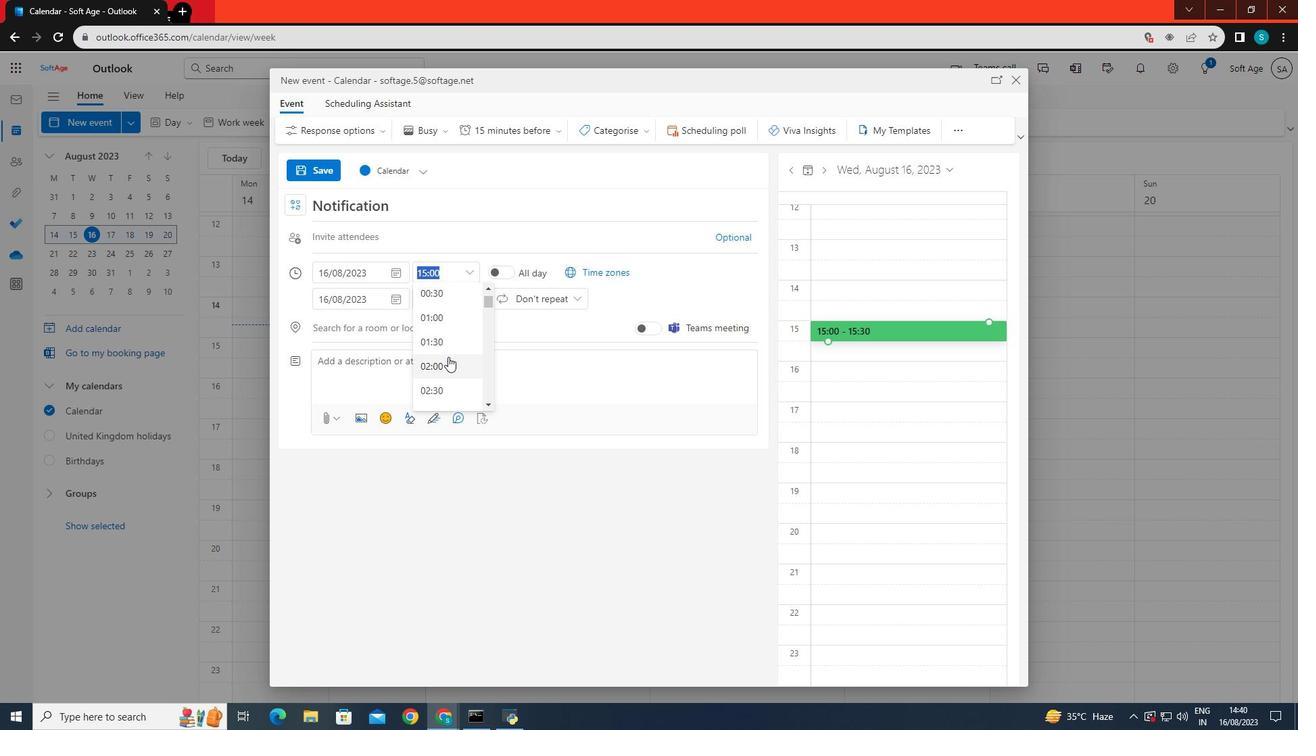 
Action: Mouse moved to (448, 357)
Screenshot: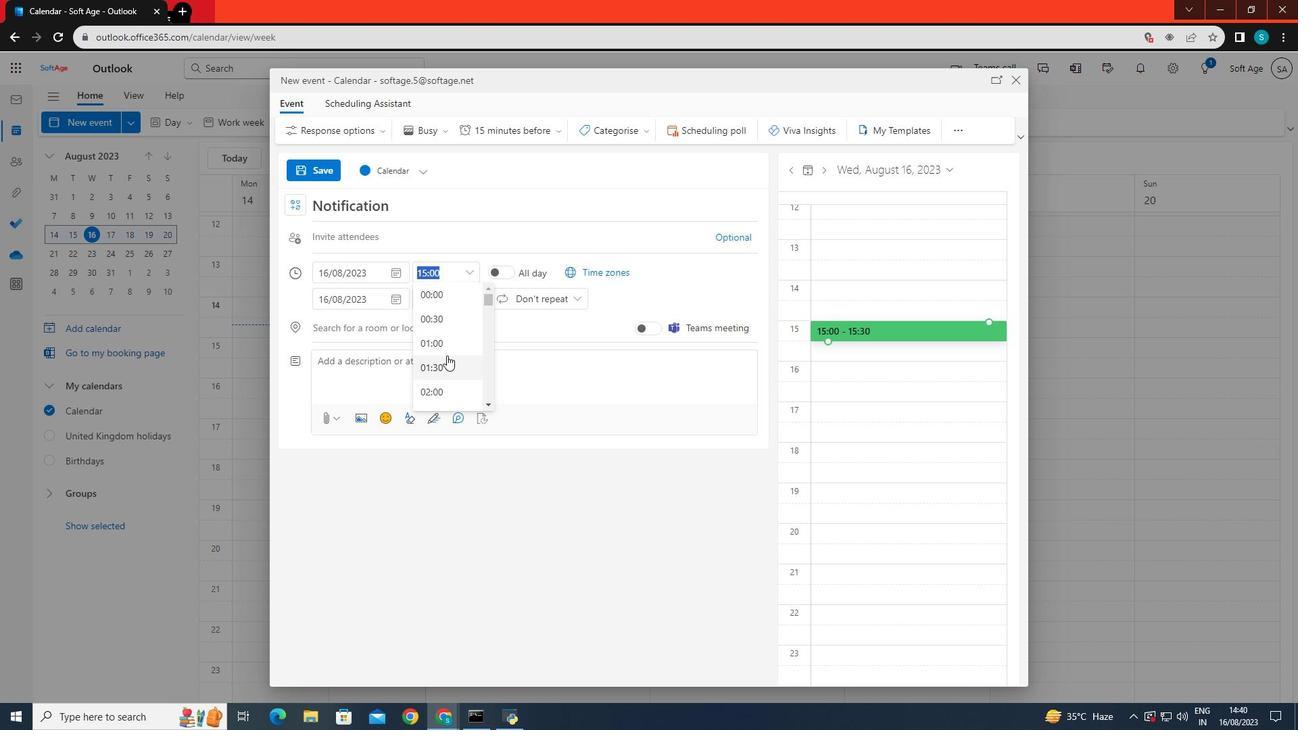 
Action: Mouse scrolled (448, 357) with delta (0, 0)
Screenshot: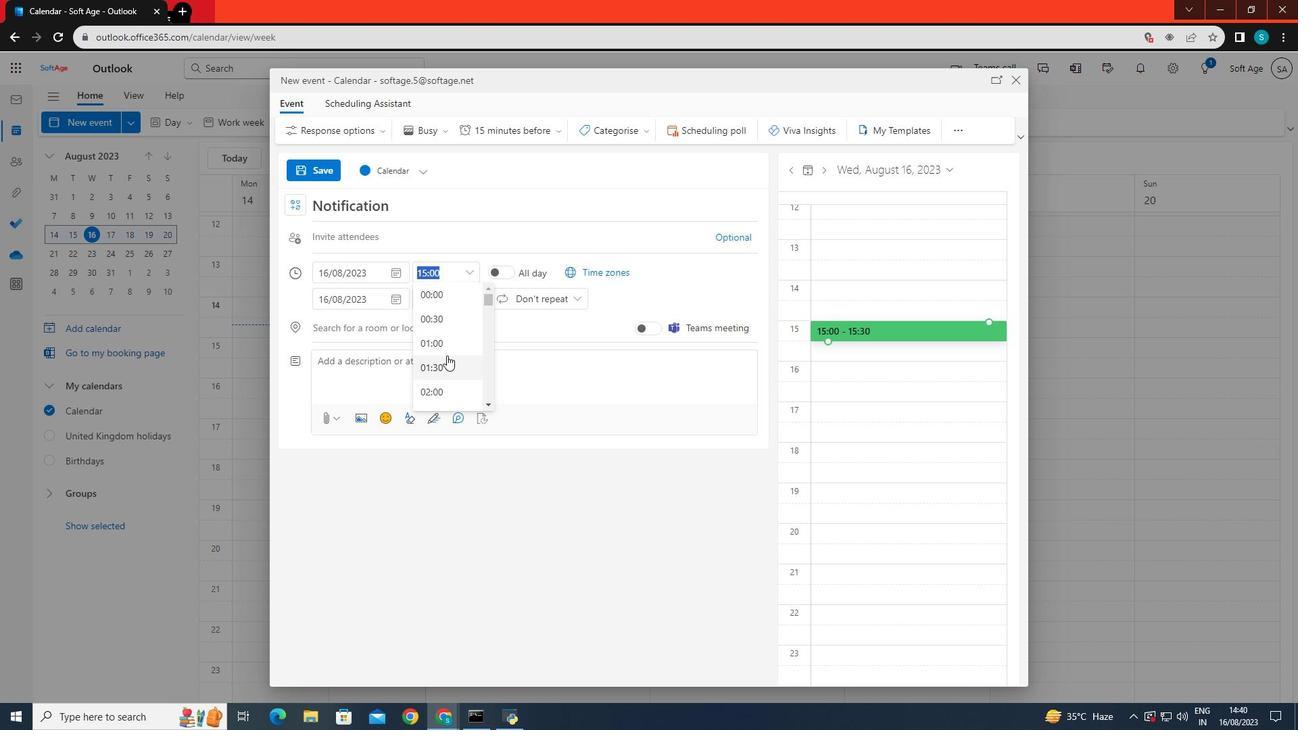 
Action: Mouse moved to (447, 355)
Screenshot: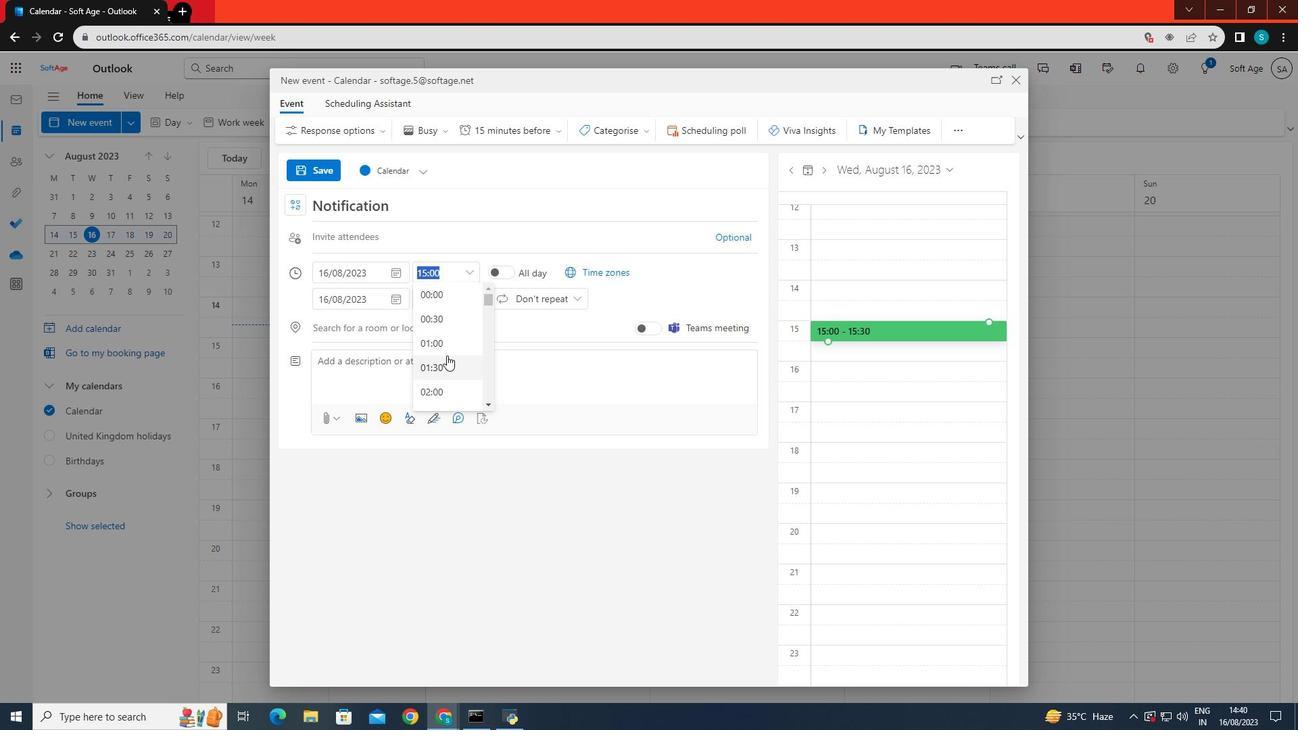 
Action: Mouse scrolled (447, 356) with delta (0, 0)
Screenshot: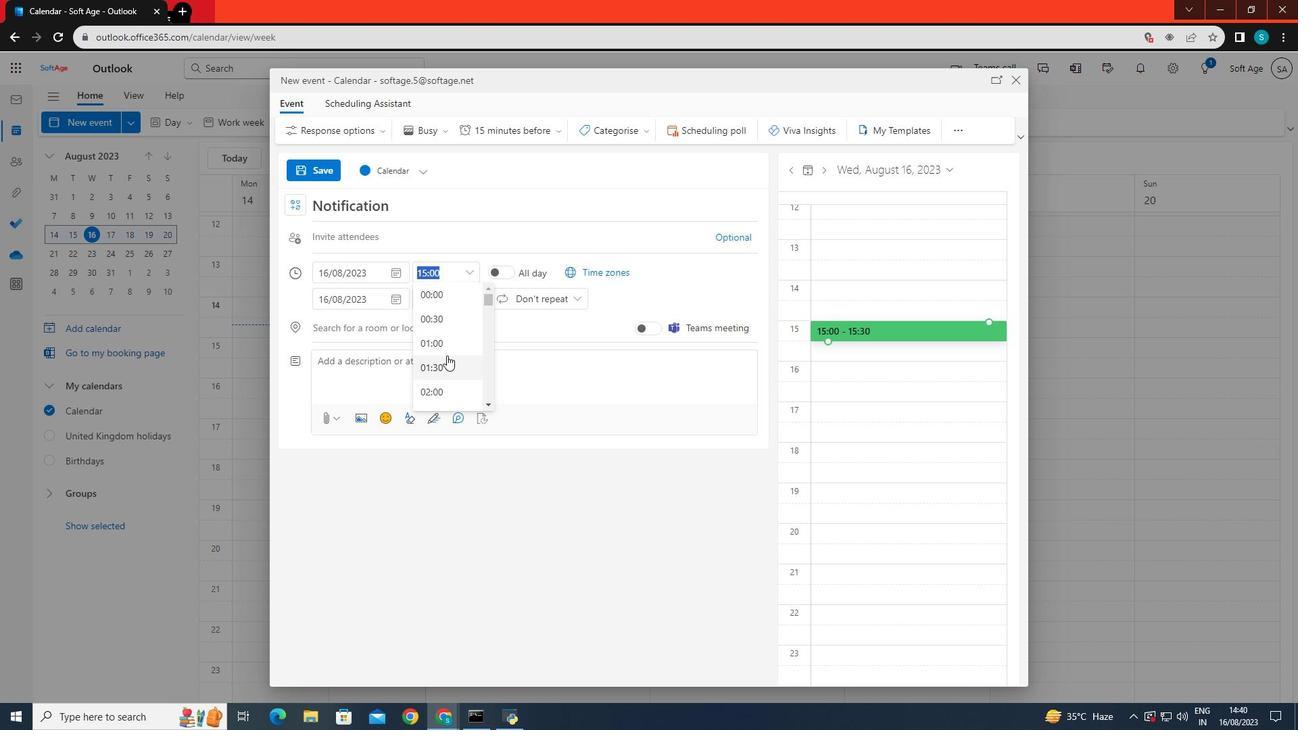 
Action: Mouse moved to (442, 349)
Screenshot: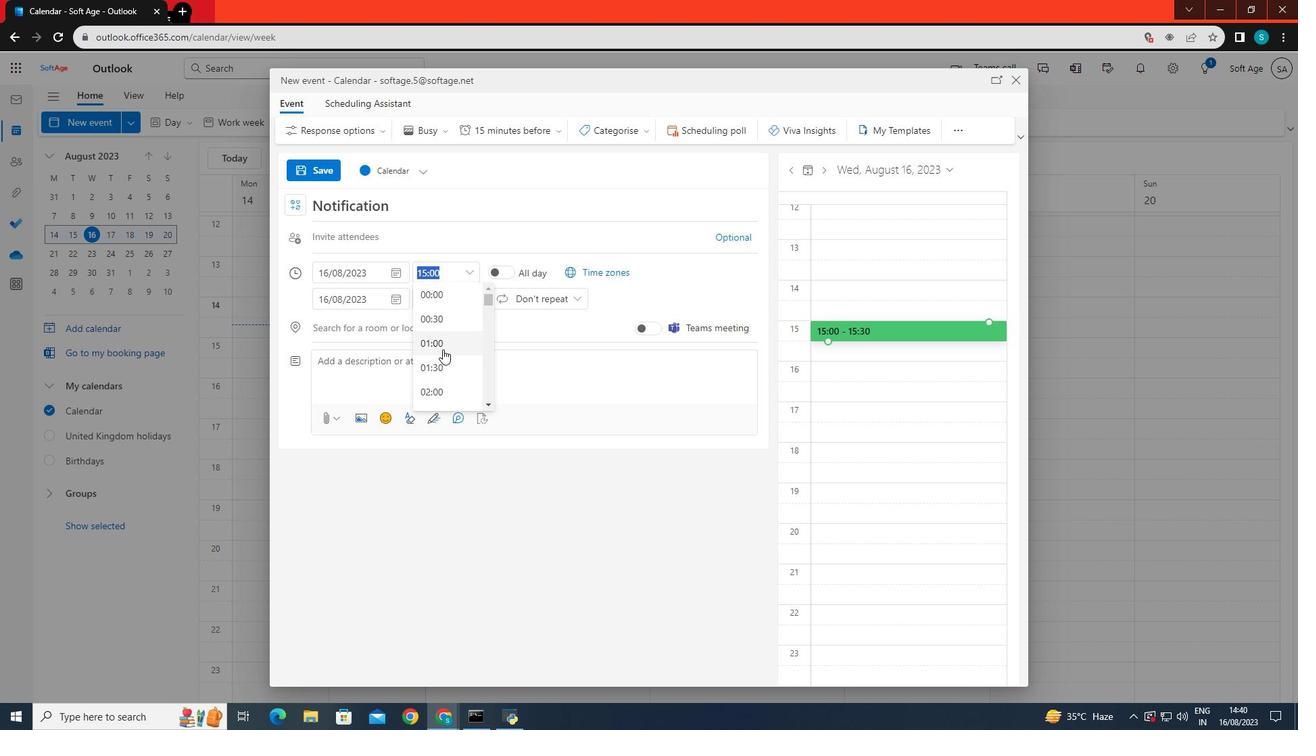
Action: Mouse scrolled (442, 348) with delta (0, 0)
Screenshot: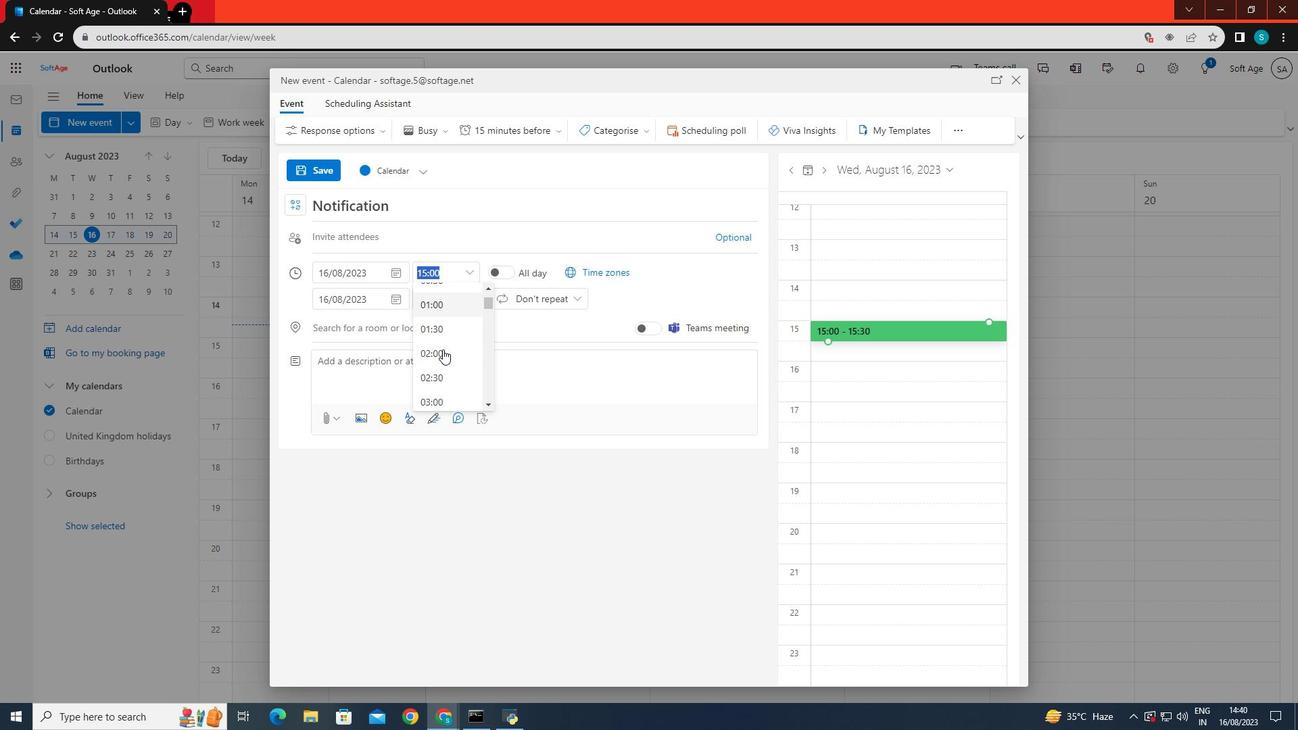 
Action: Mouse scrolled (442, 348) with delta (0, 0)
Screenshot: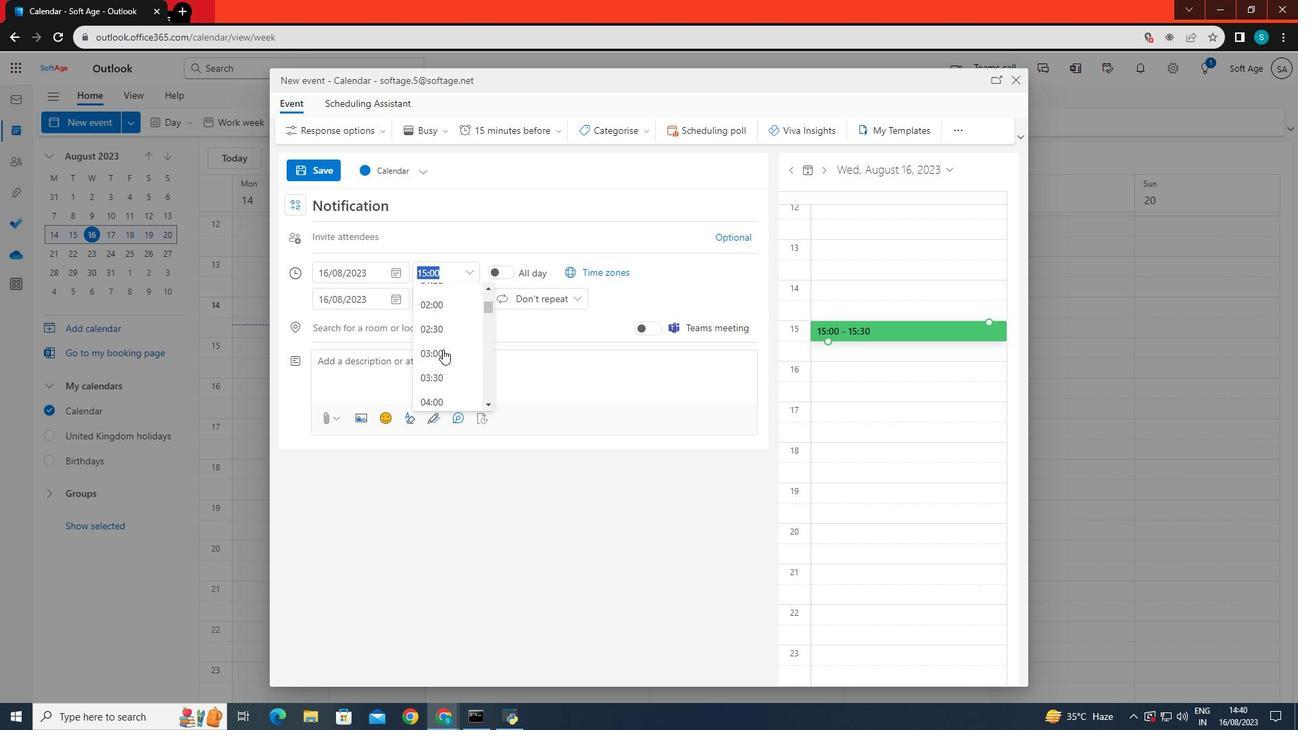 
Action: Mouse moved to (454, 384)
Screenshot: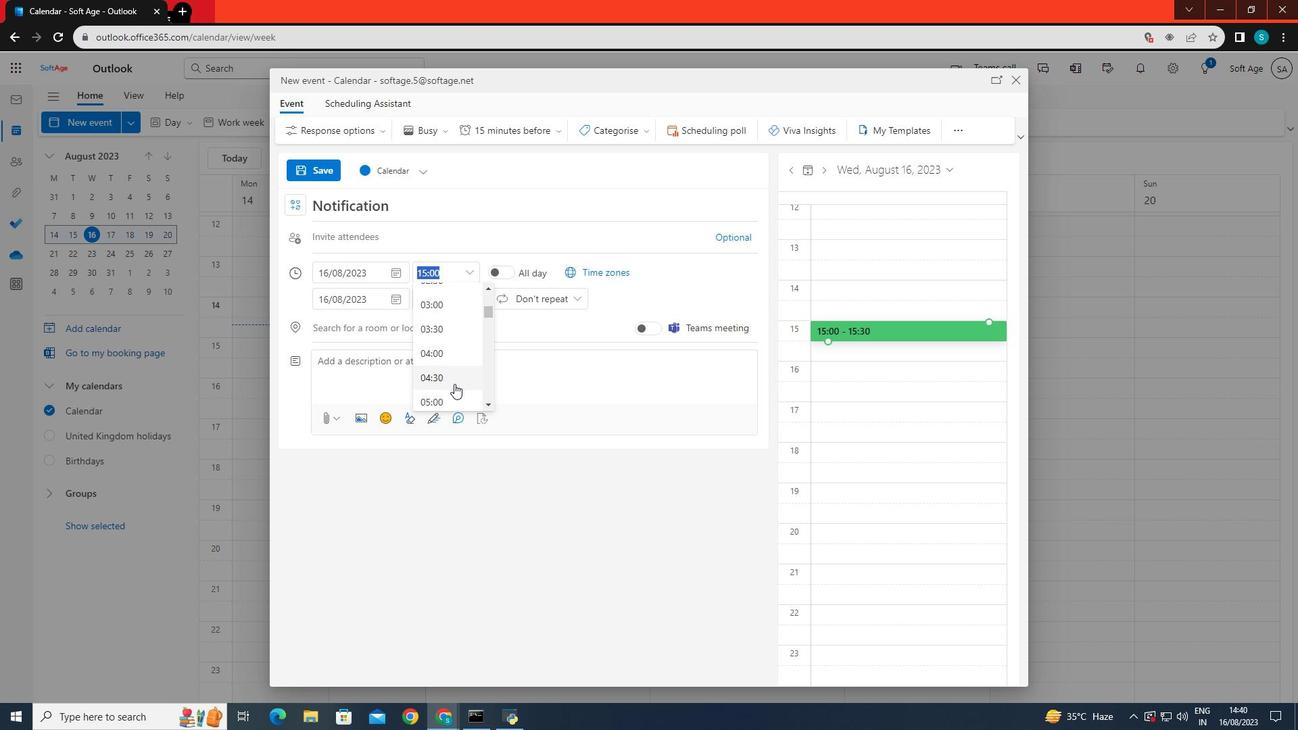 
Action: Mouse scrolled (454, 383) with delta (0, 0)
Screenshot: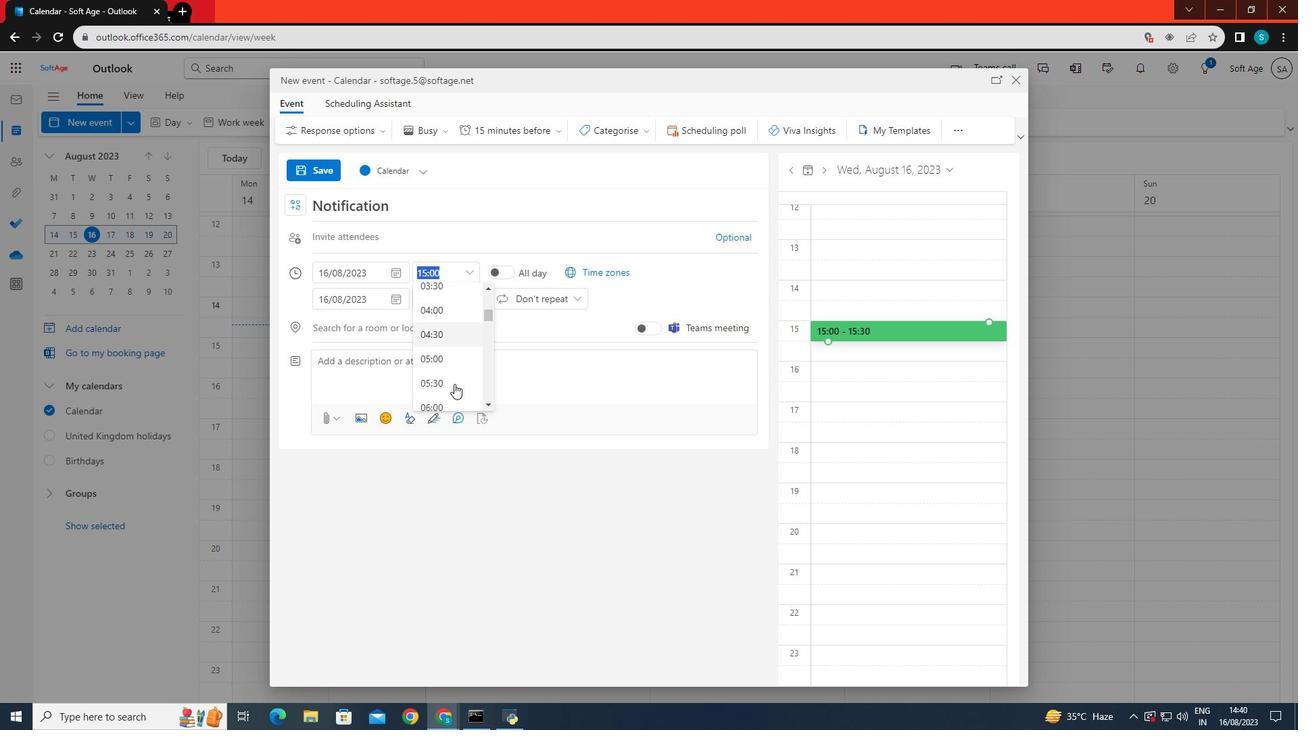 
Action: Mouse moved to (436, 337)
Screenshot: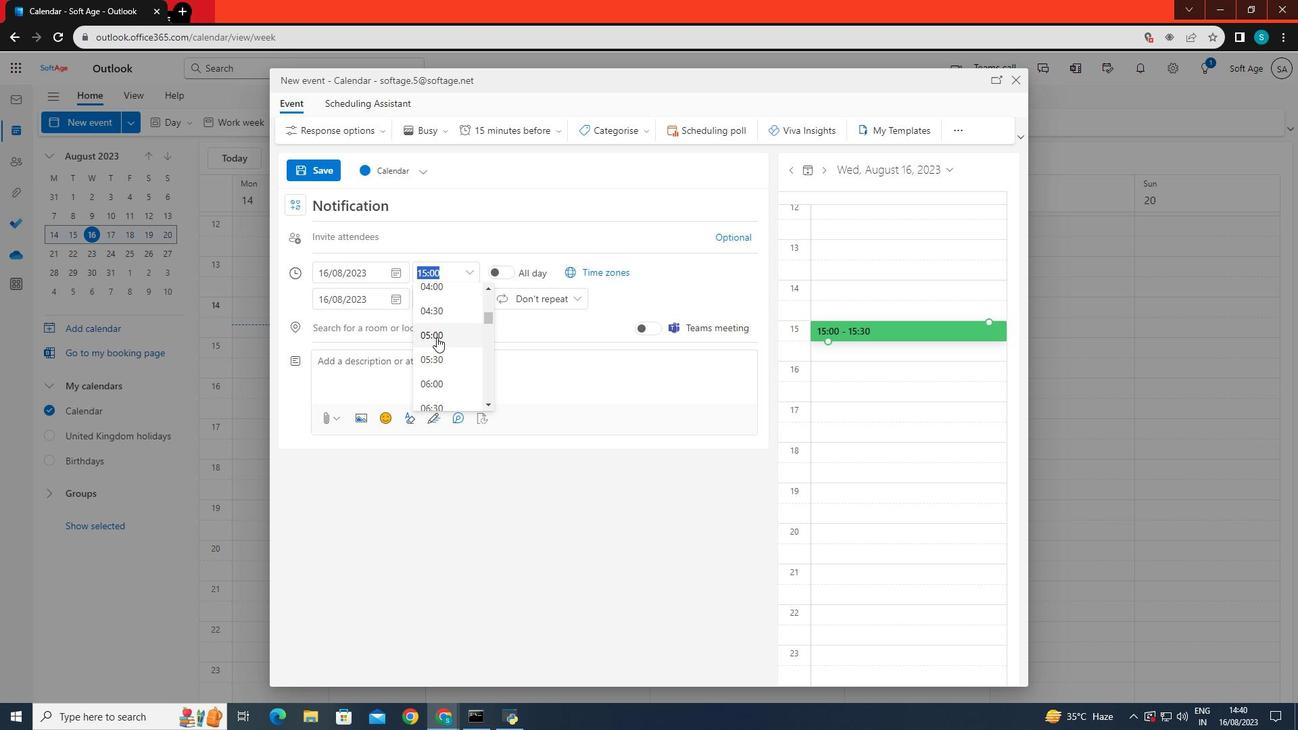 
Action: Mouse pressed left at (436, 337)
Screenshot: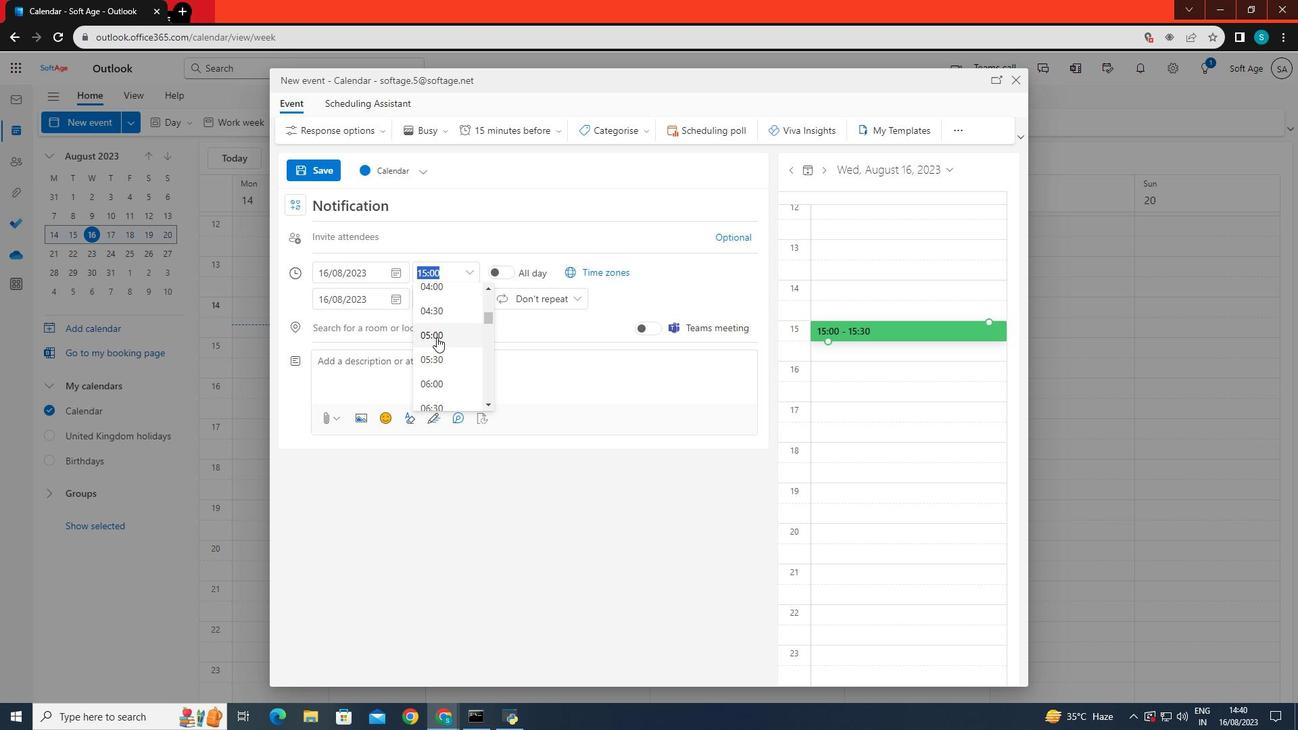 
Action: Mouse moved to (468, 296)
Screenshot: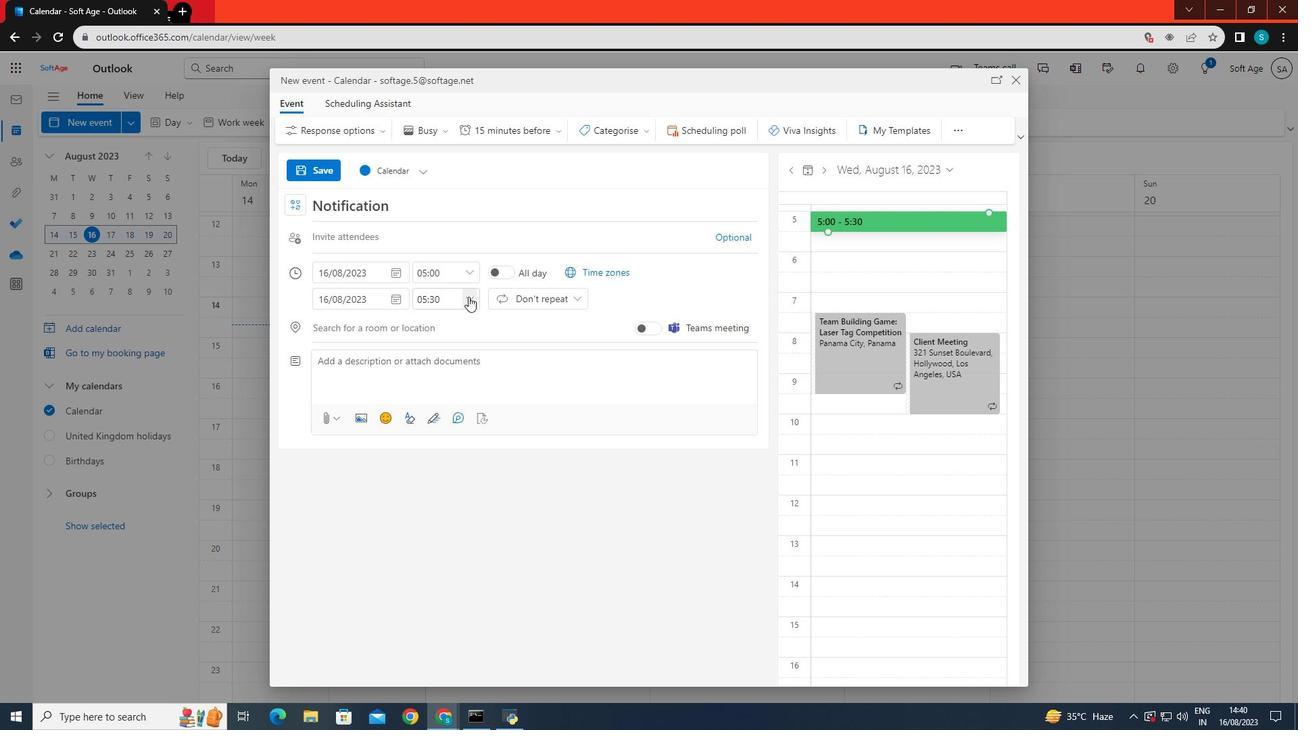 
Action: Mouse pressed left at (468, 296)
Screenshot: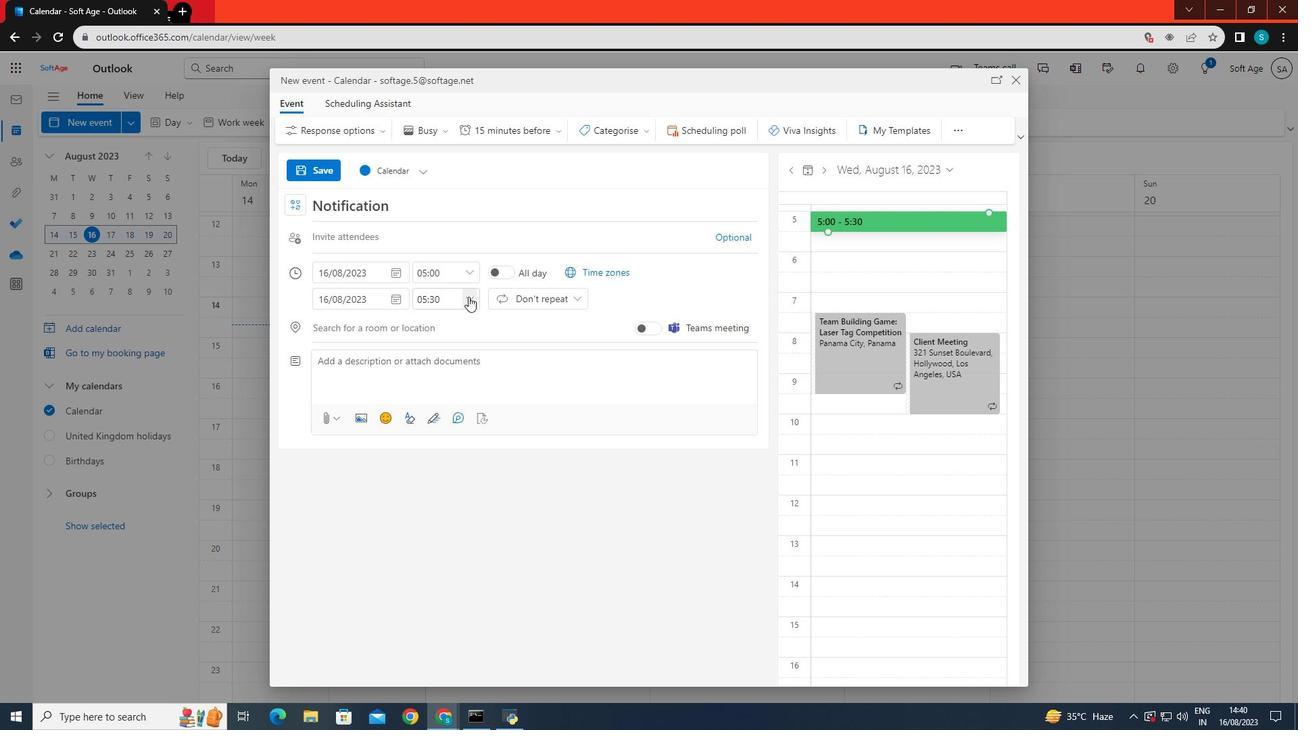 
Action: Mouse moved to (472, 292)
Screenshot: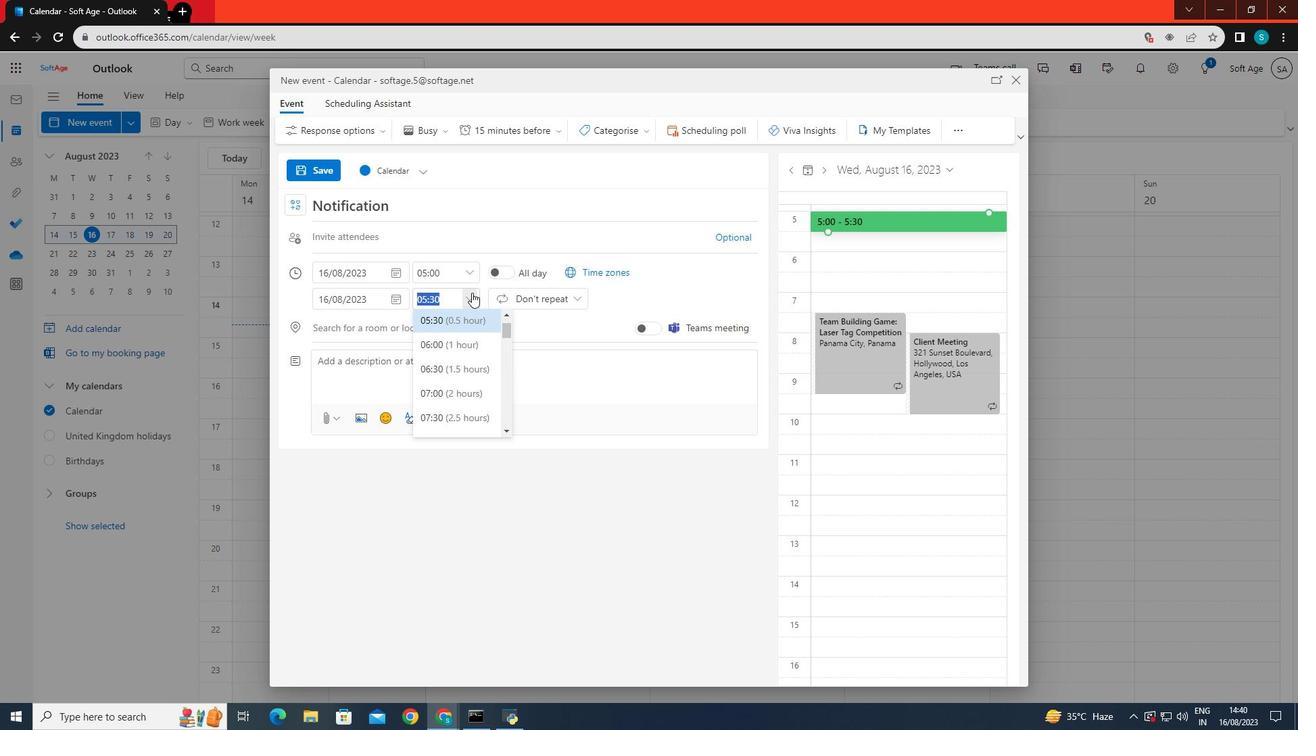 
Action: Mouse pressed left at (472, 292)
Screenshot: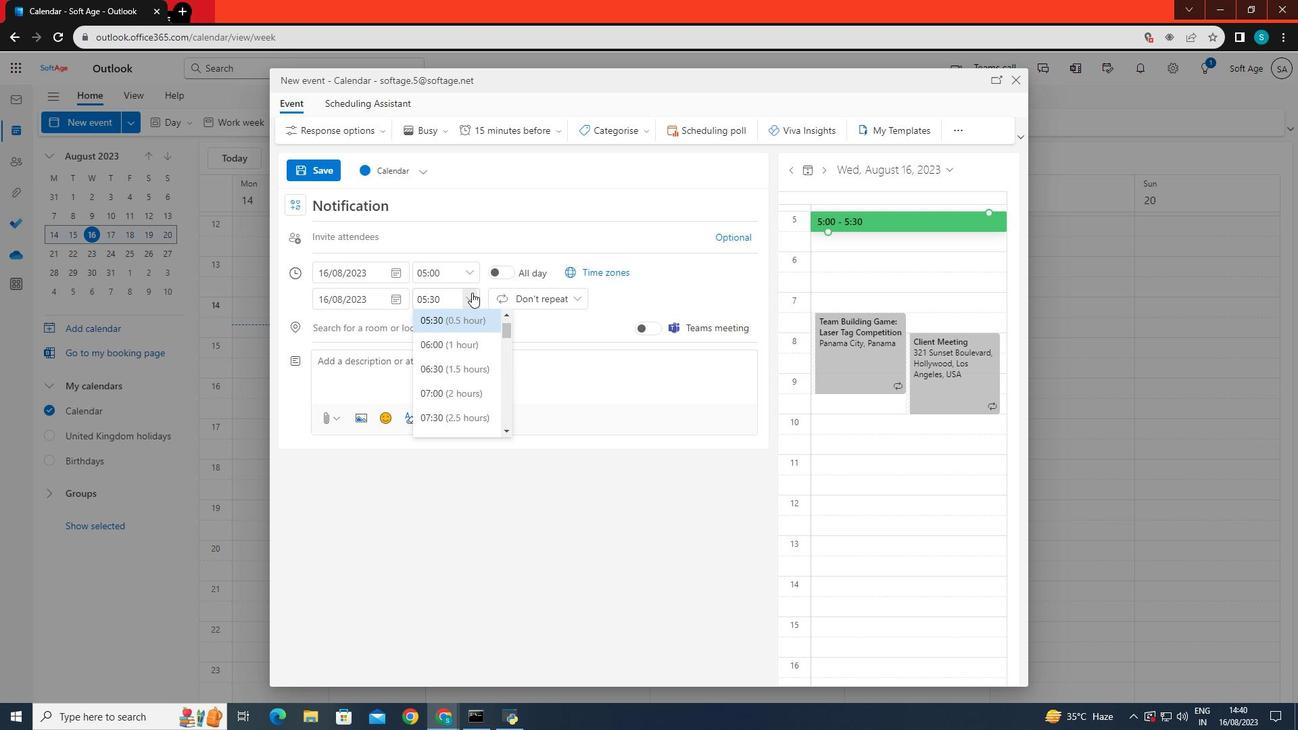 
Action: Mouse pressed left at (472, 292)
Screenshot: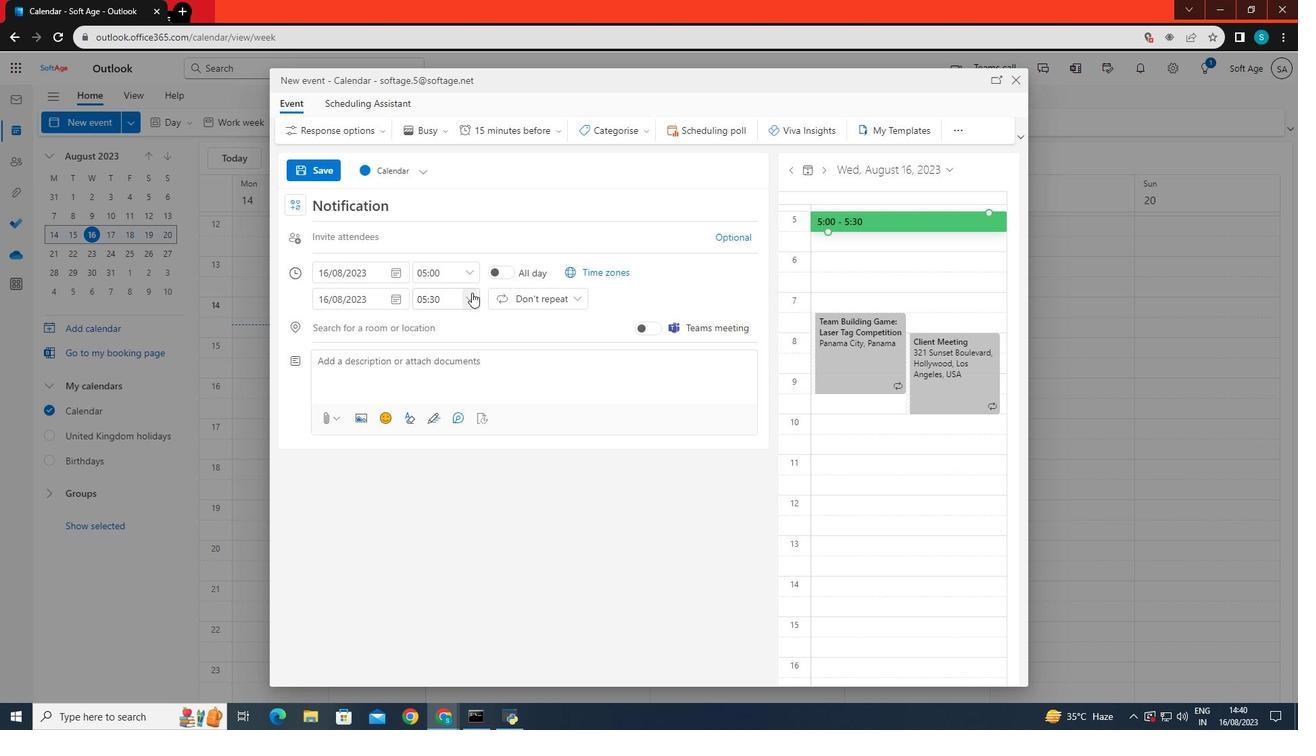
Action: Mouse moved to (440, 330)
Screenshot: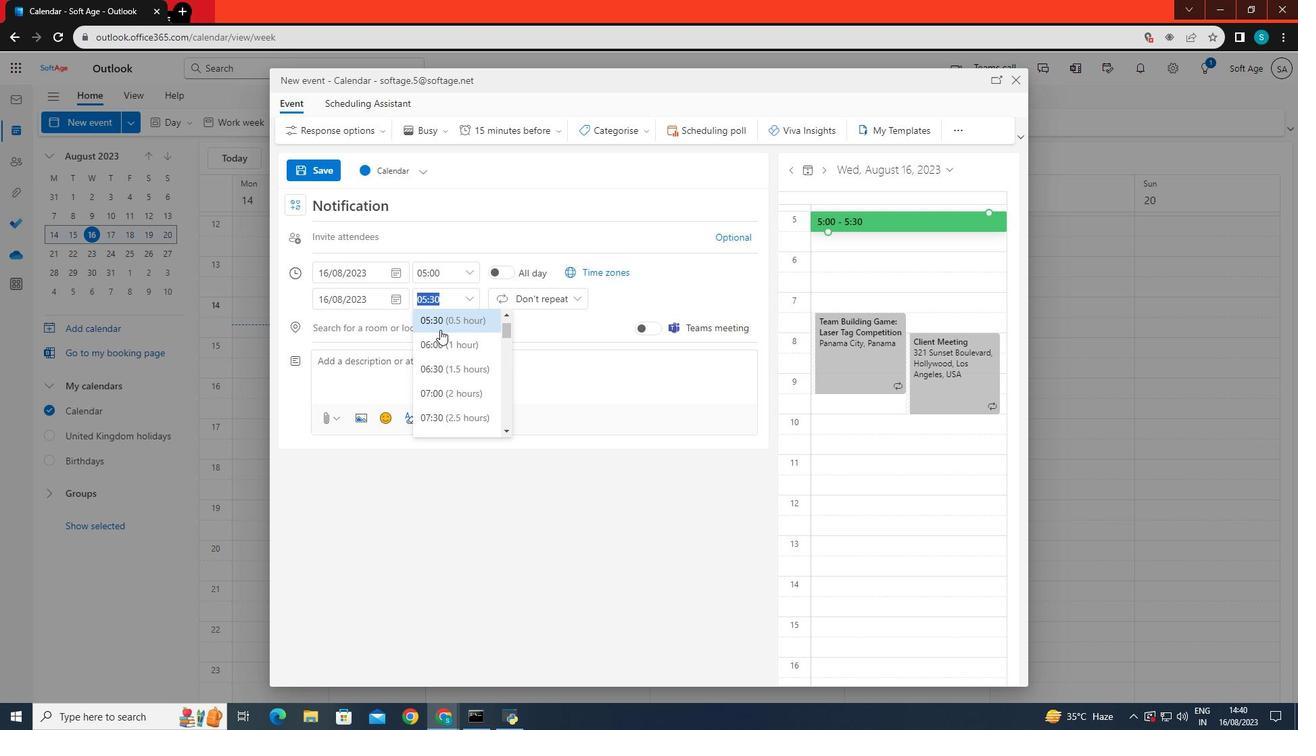 
Action: Mouse scrolled (440, 330) with delta (0, 0)
Screenshot: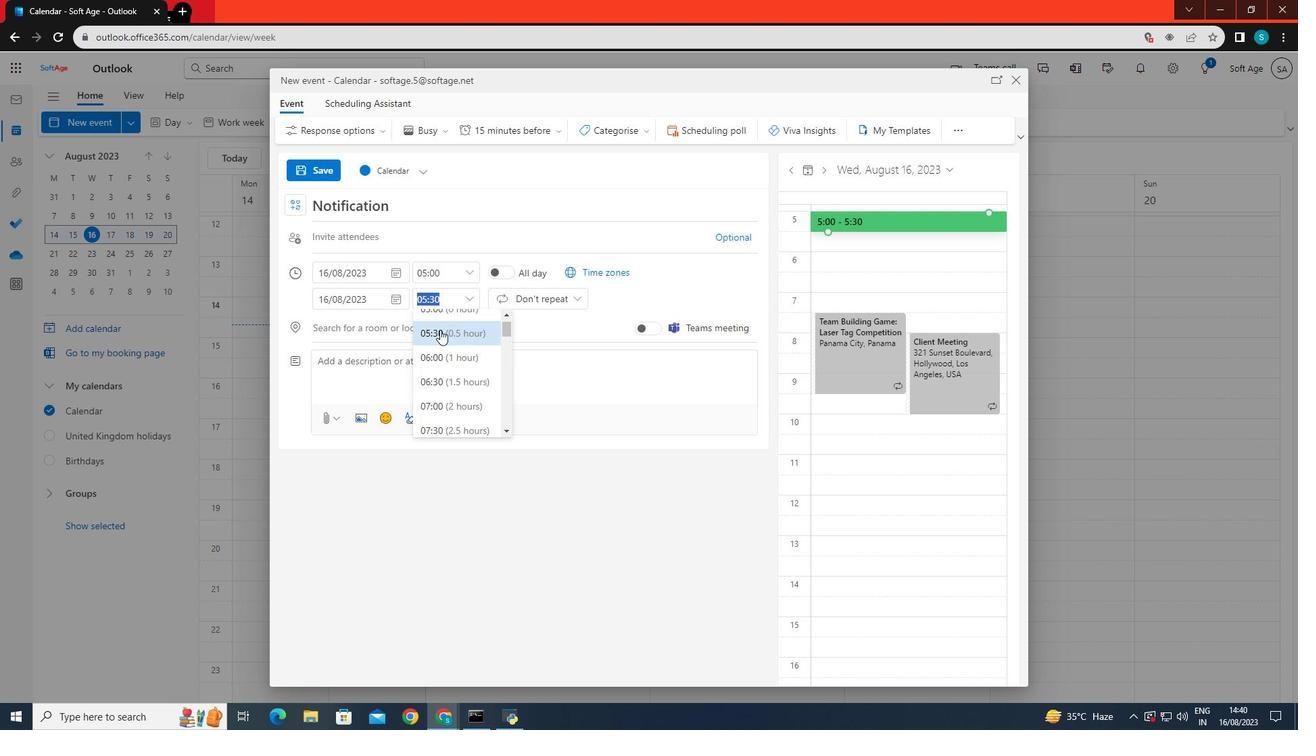 
Action: Mouse moved to (447, 326)
Screenshot: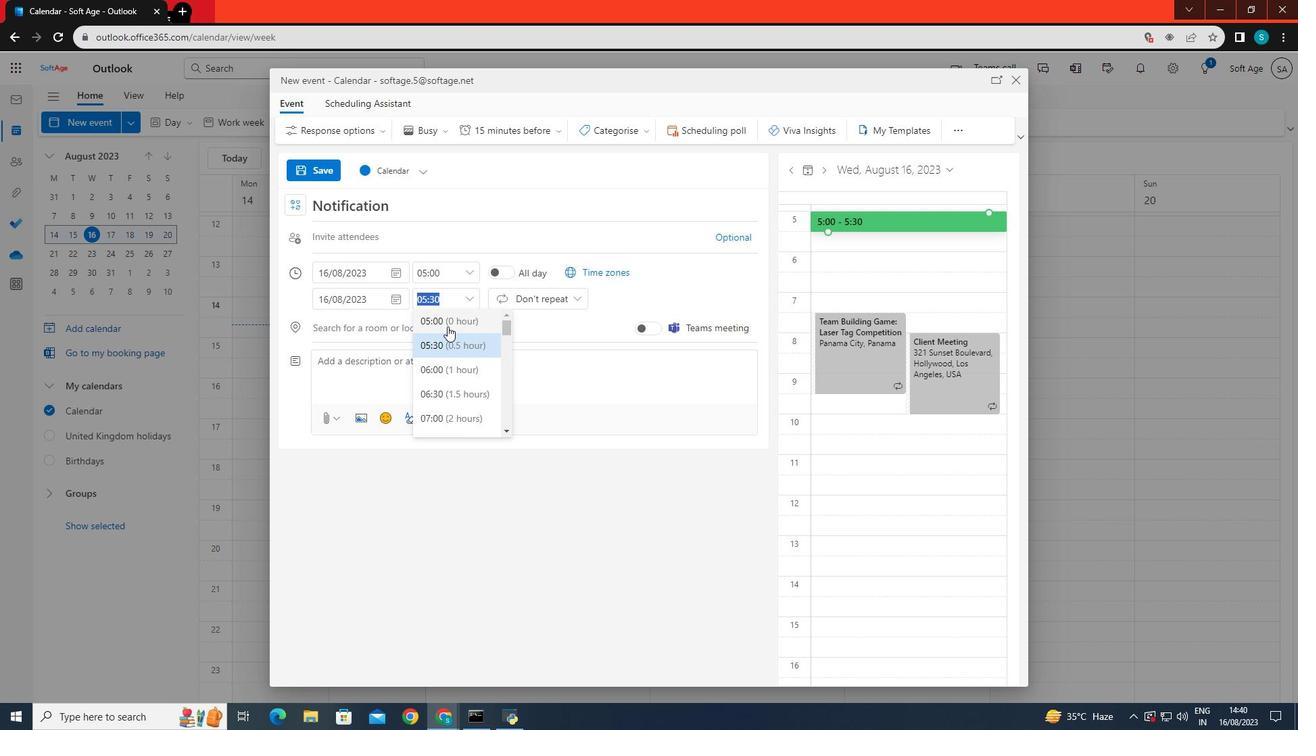 
Action: Mouse pressed left at (447, 326)
Screenshot: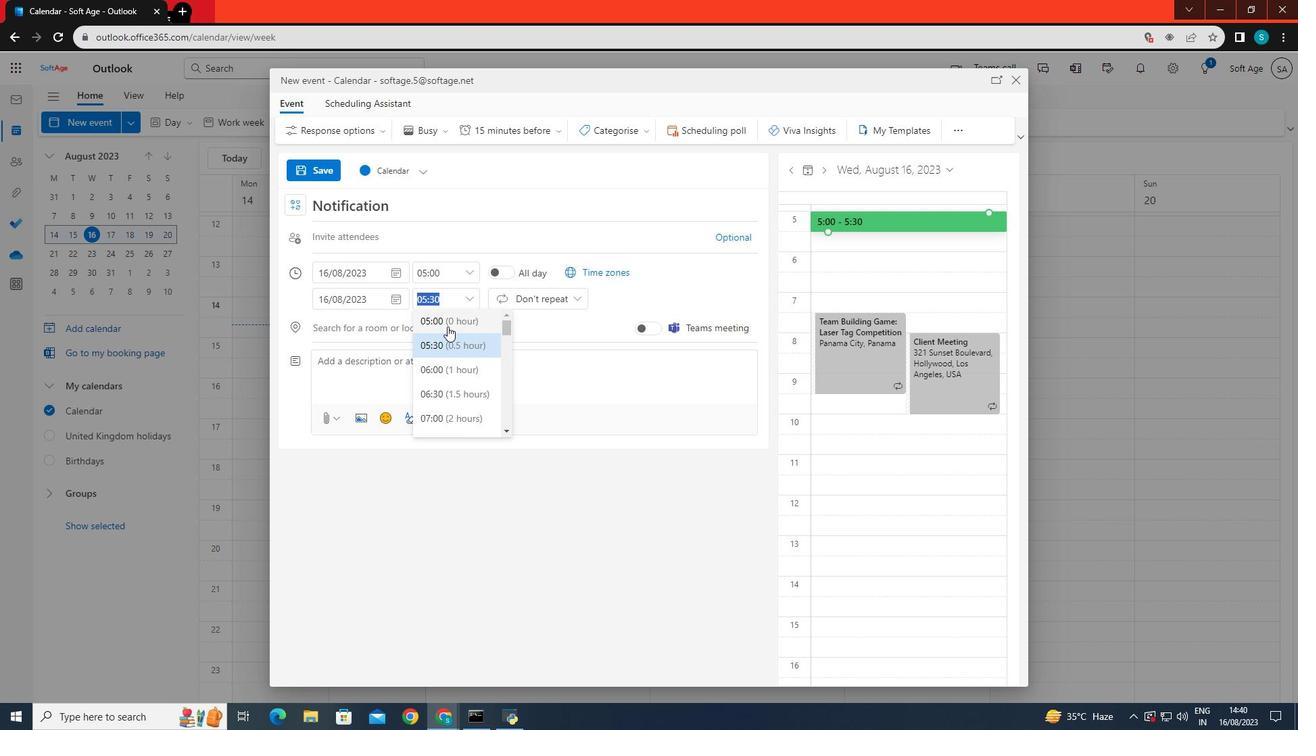 
Action: Mouse moved to (365, 376)
Screenshot: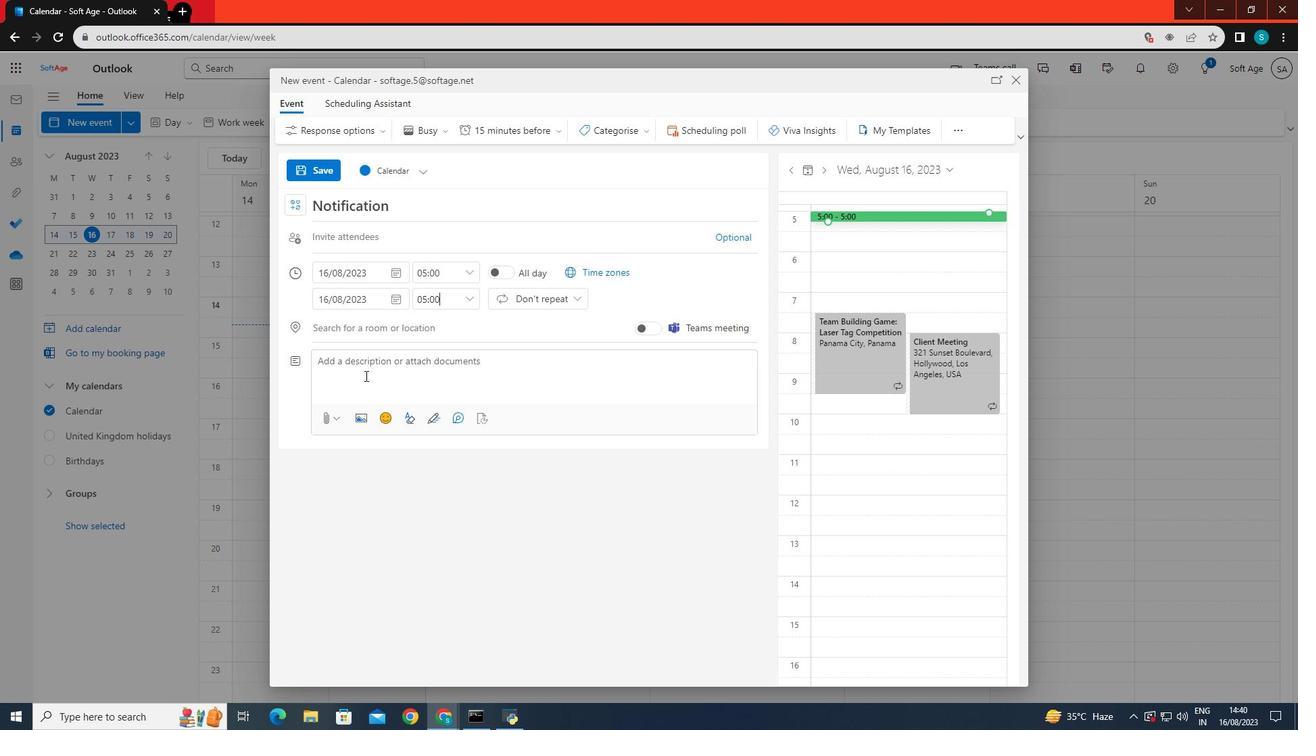 
Action: Mouse pressed left at (365, 376)
Screenshot: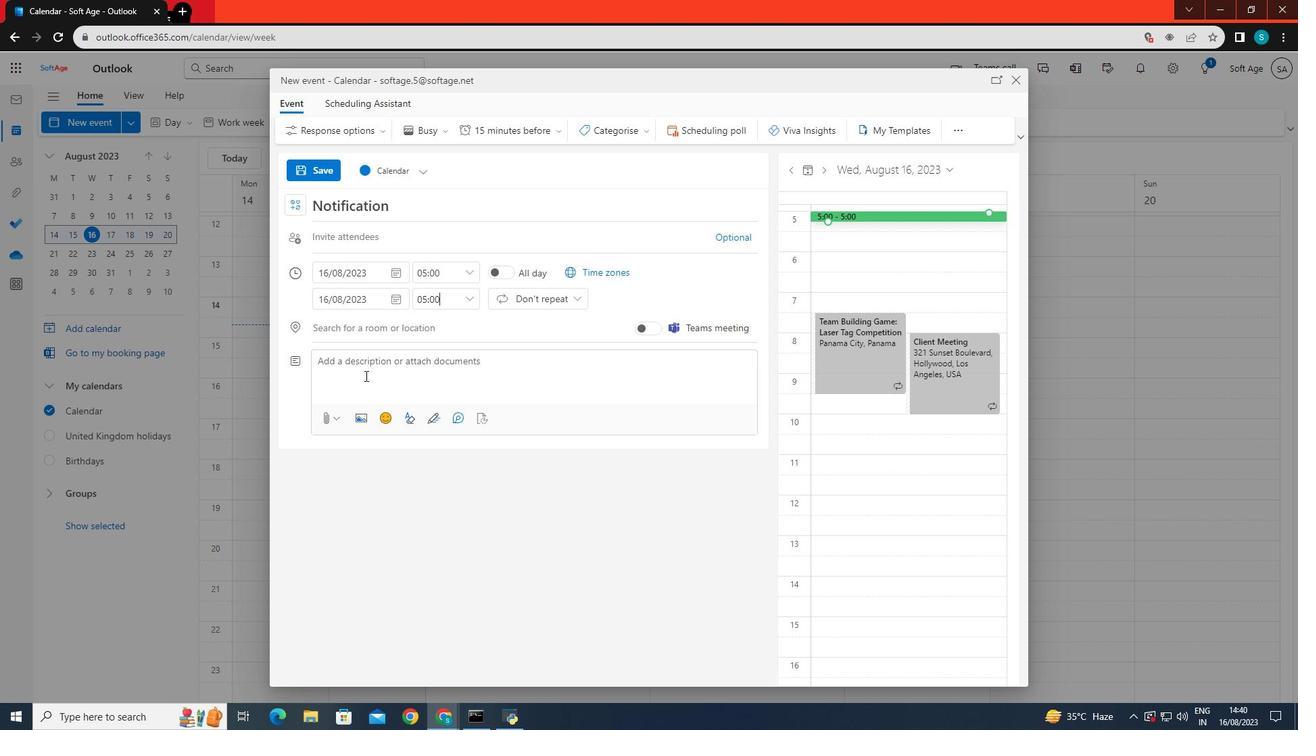 
Action: Key pressed morning<Key.space>meditation...
Screenshot: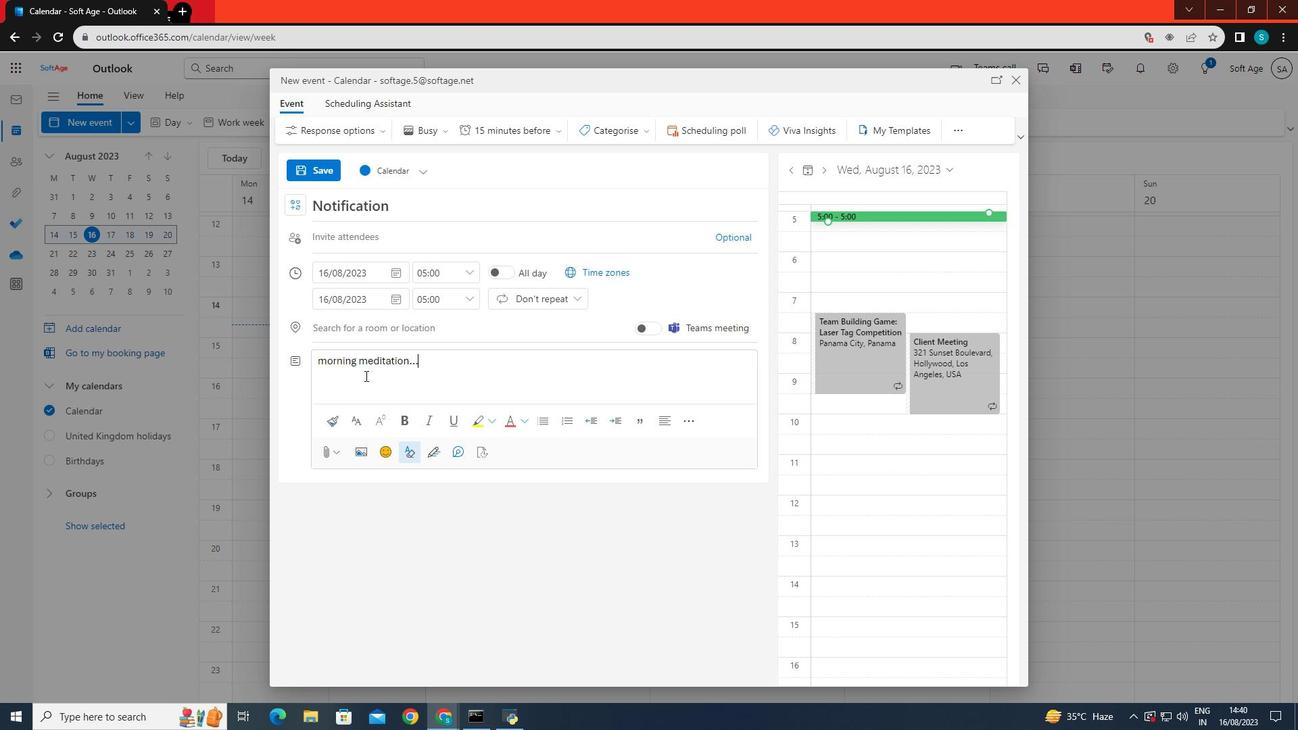 
Action: Mouse moved to (558, 127)
Screenshot: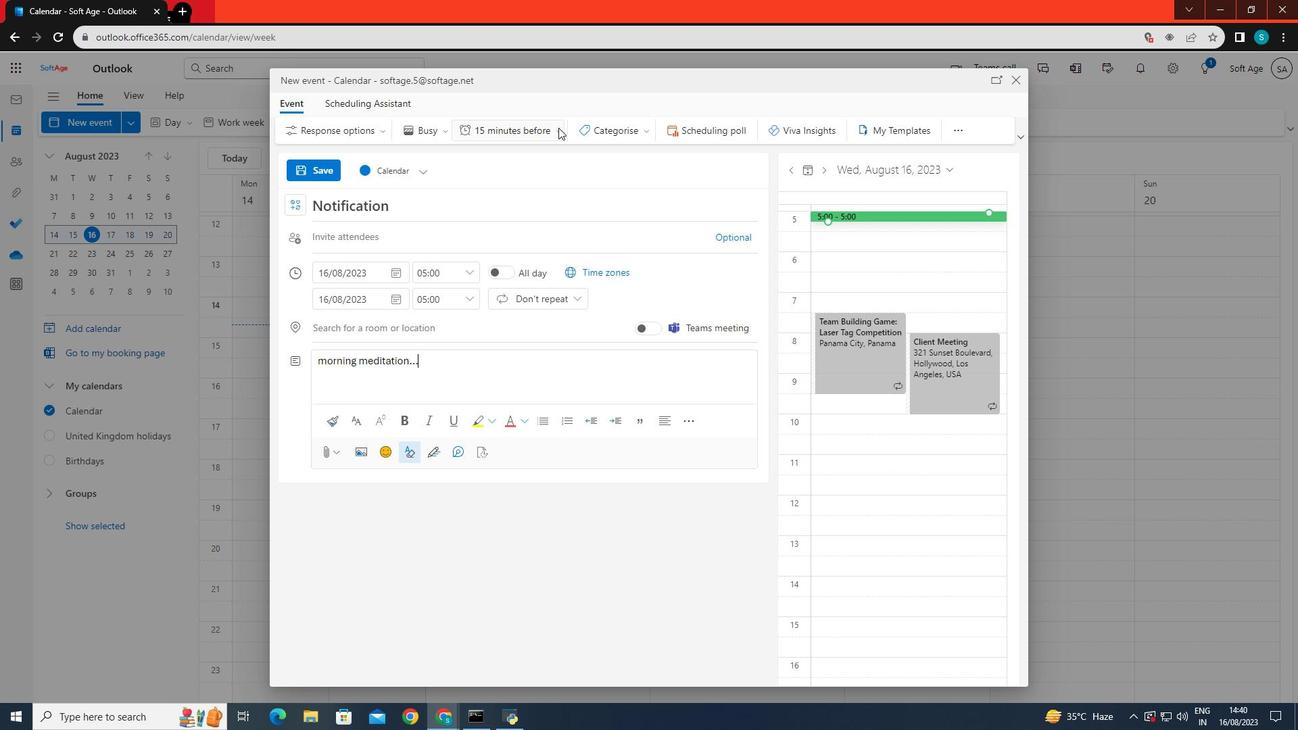 
Action: Mouse pressed left at (558, 127)
Screenshot: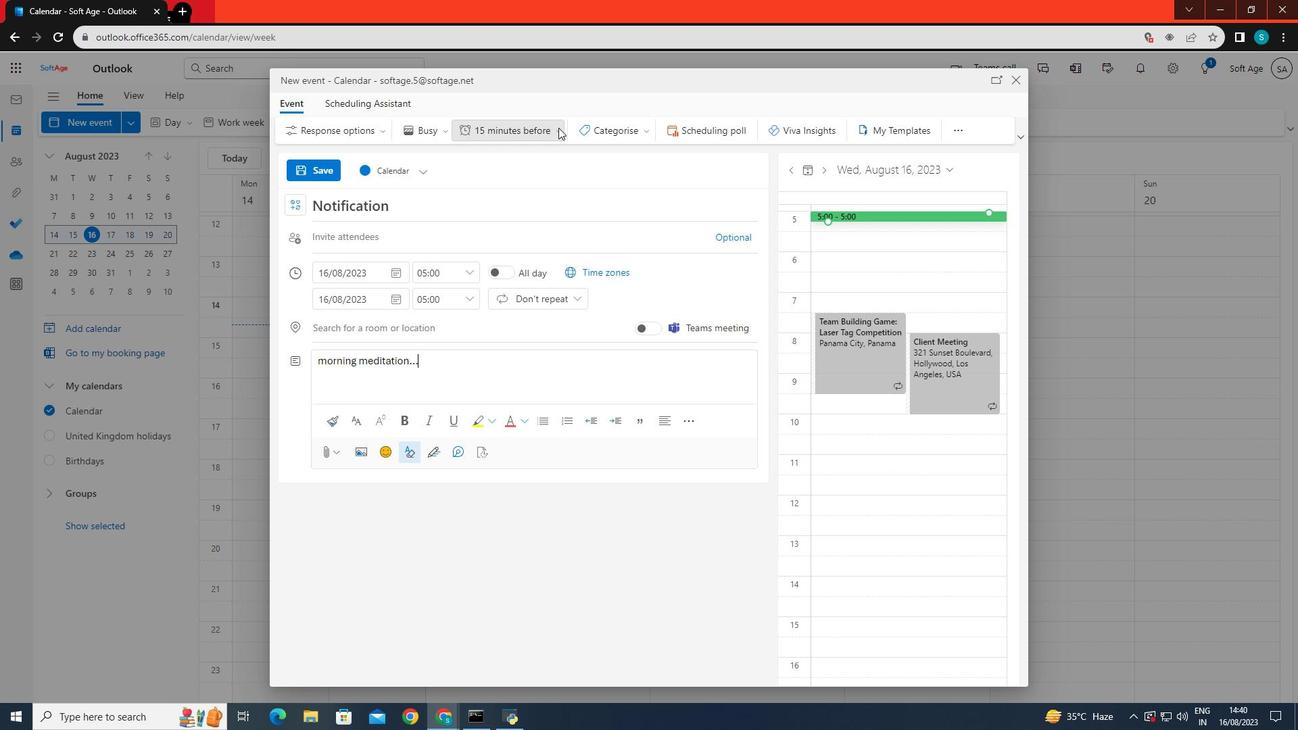 
Action: Mouse moved to (512, 206)
Screenshot: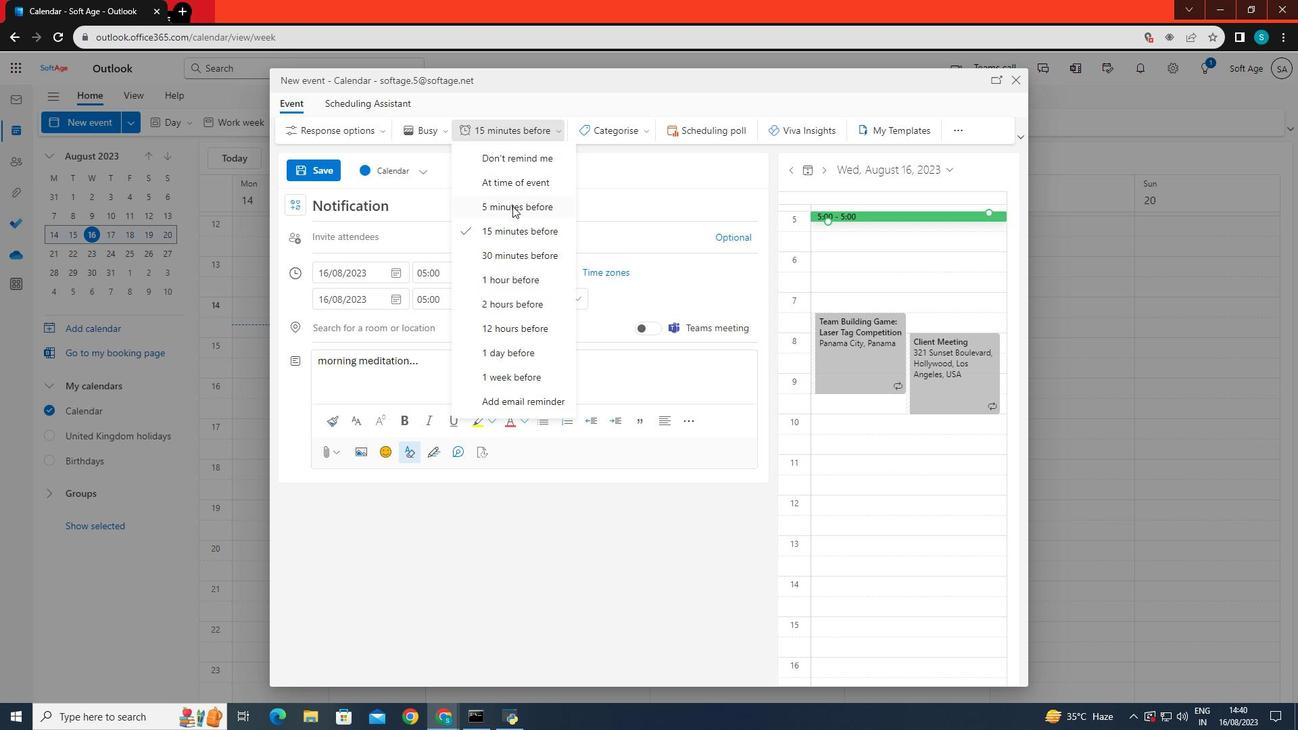 
Action: Mouse pressed left at (512, 206)
Screenshot: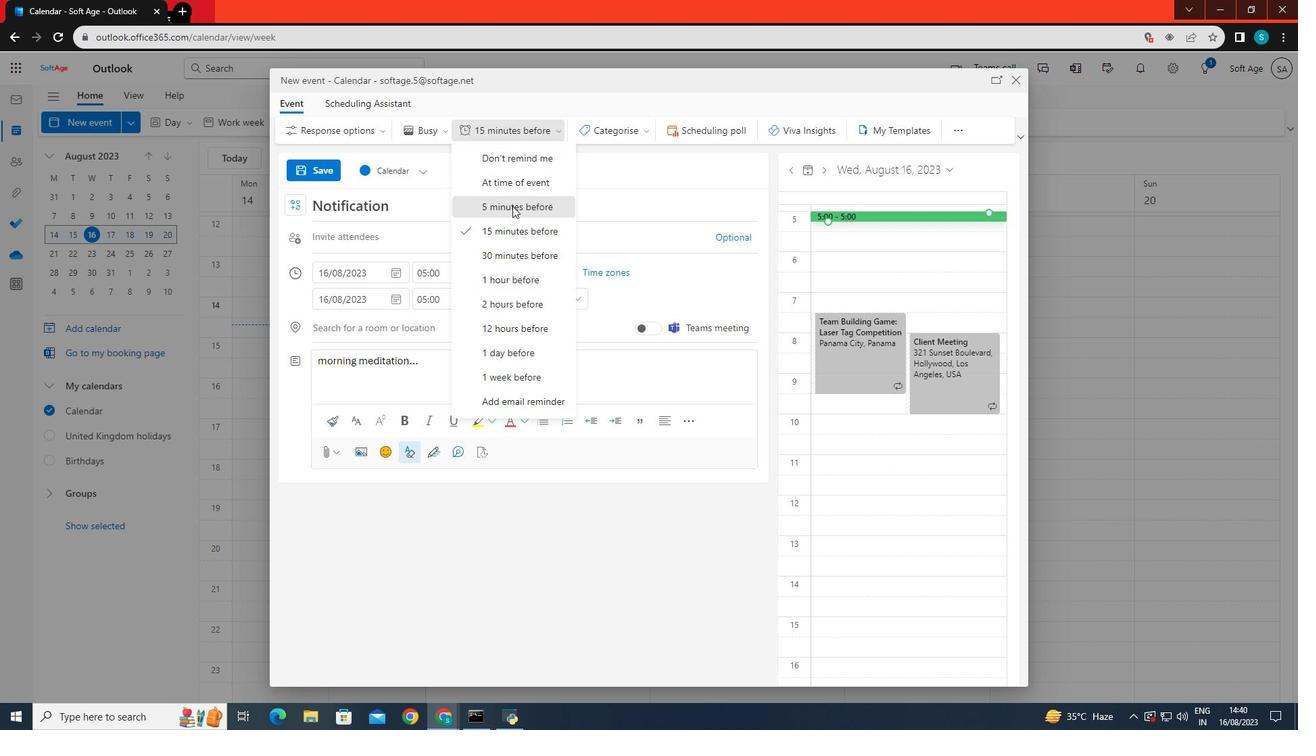 
Action: Mouse moved to (551, 311)
Screenshot: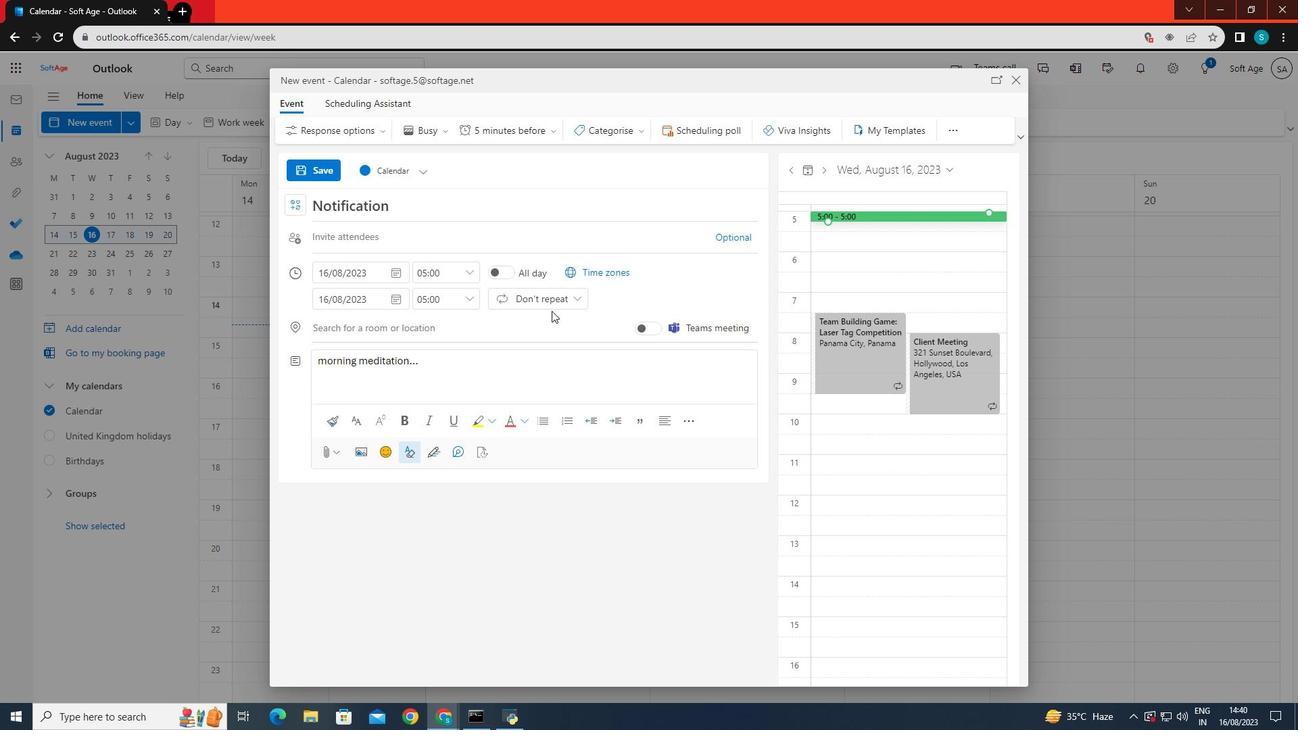 
Action: Mouse scrolled (551, 310) with delta (0, 0)
Screenshot: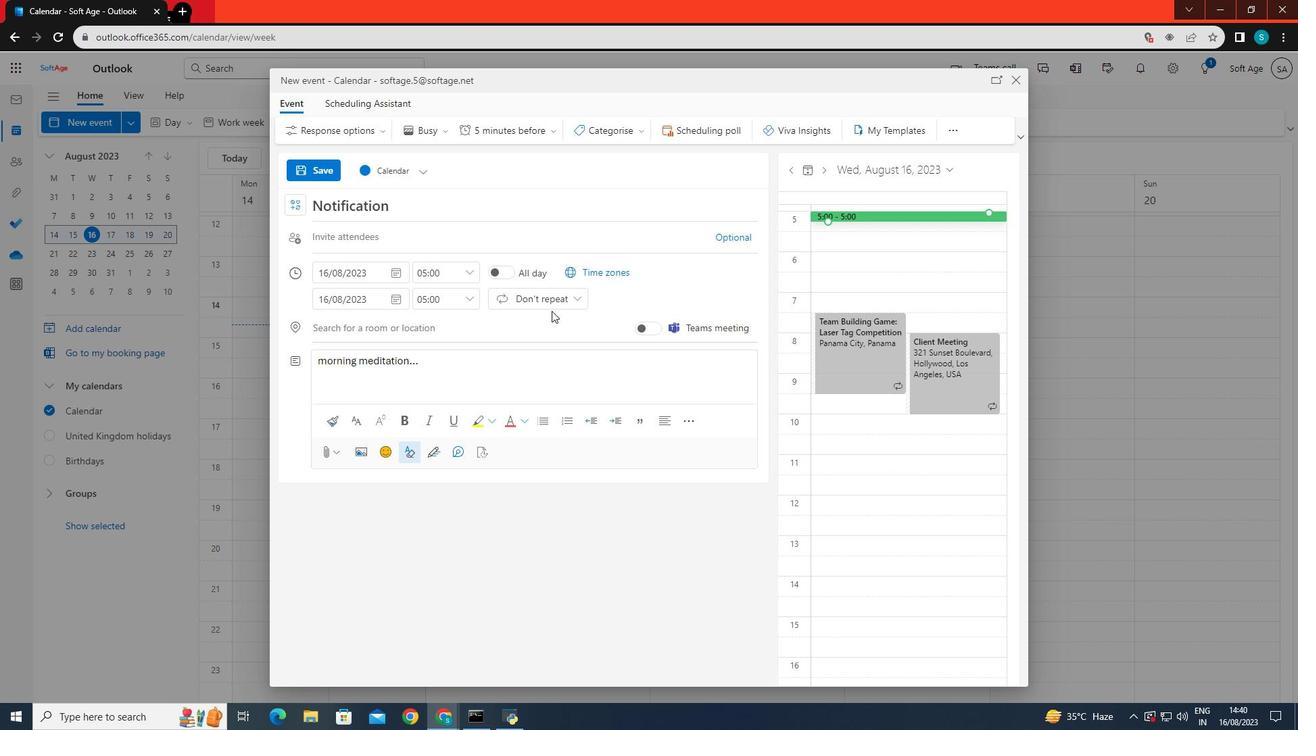 
Action: Mouse moved to (319, 173)
Screenshot: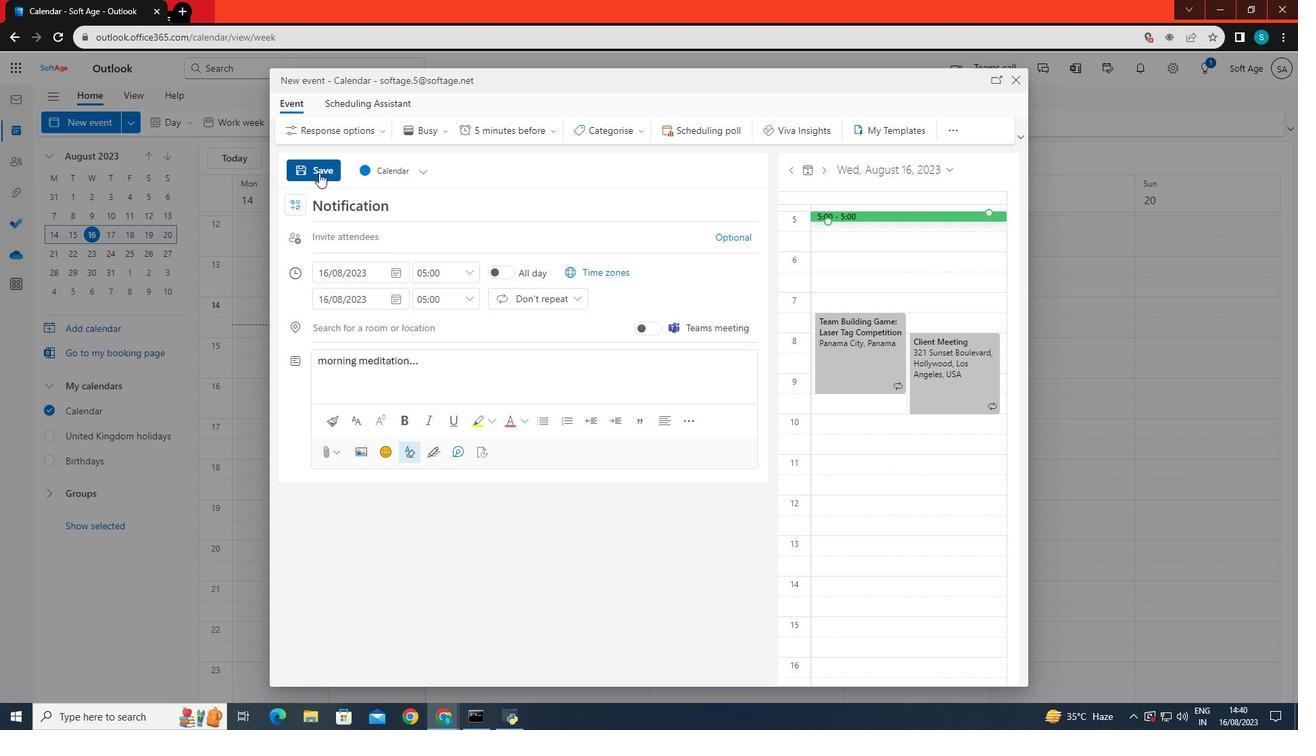 
Action: Mouse pressed left at (319, 173)
Screenshot: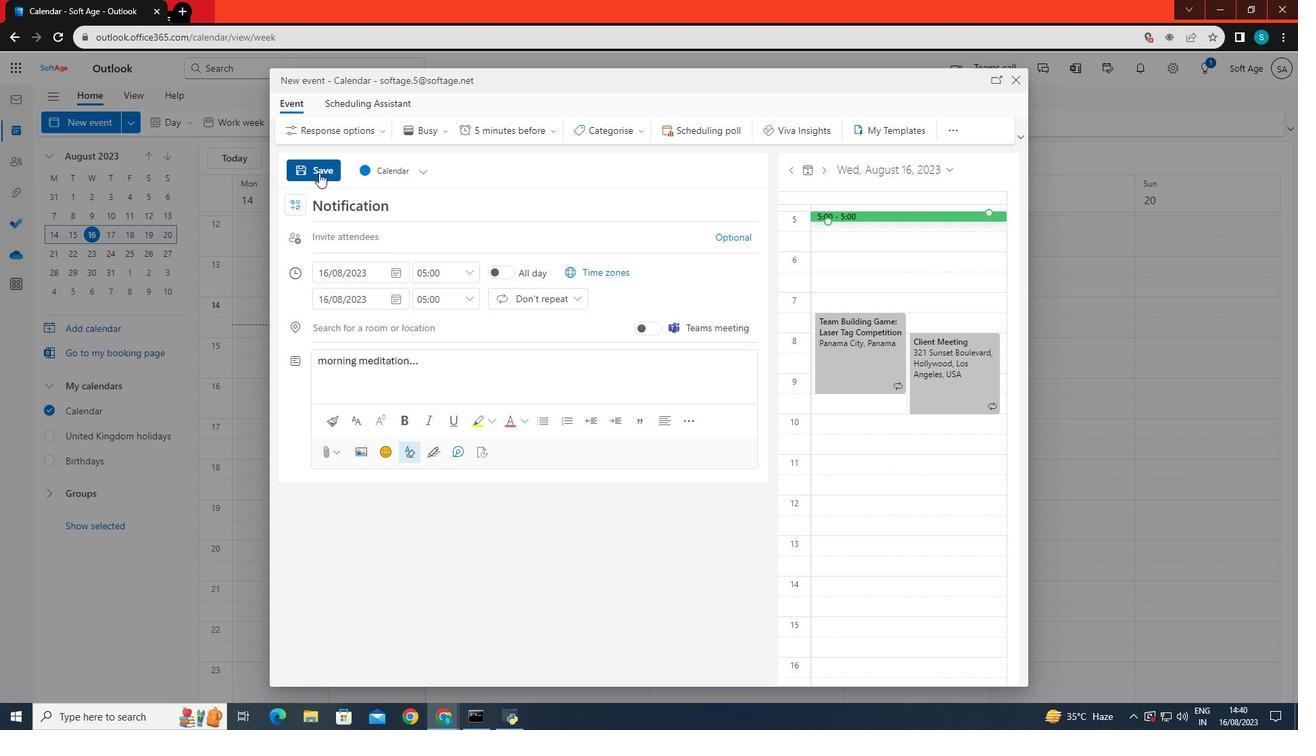 
Action: Mouse moved to (510, 403)
Screenshot: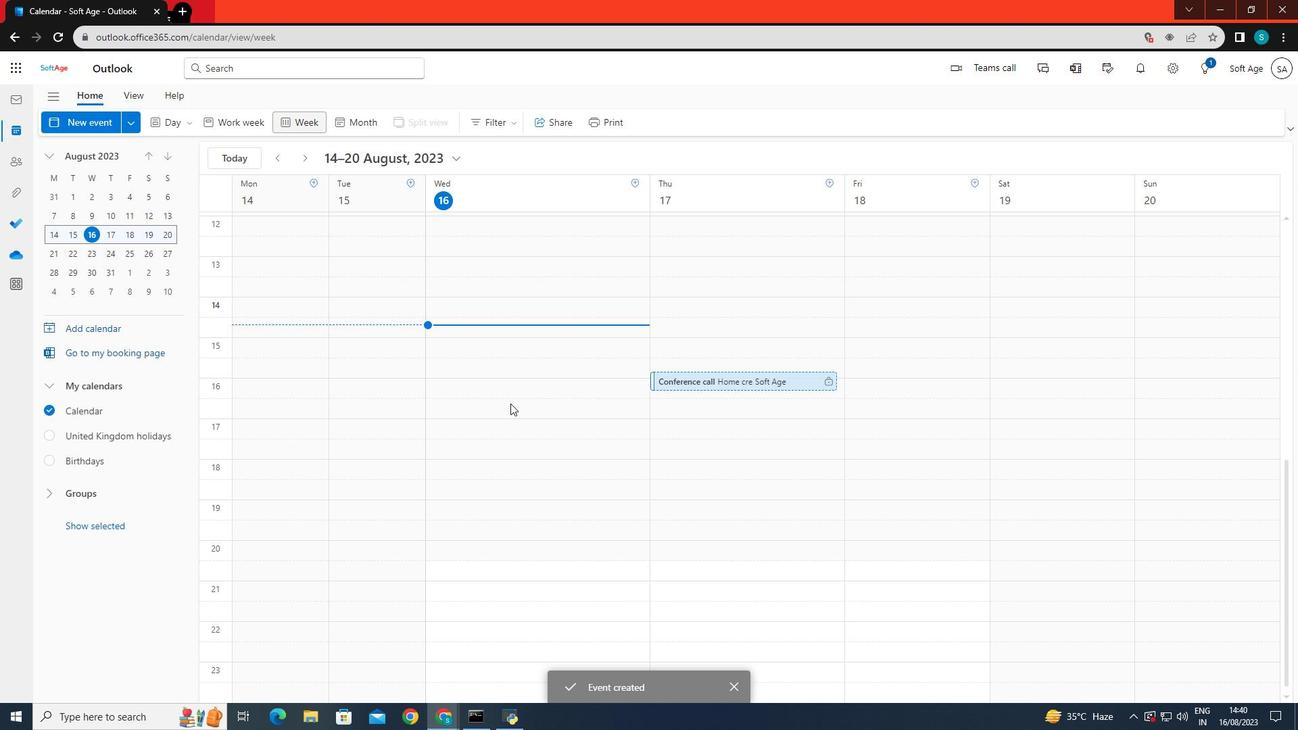 
